 Task: Search one way flight ticket for 3 adults in first from Mobile: Mobile Regional Airport to Greensboro: Piedmont Triad International Airport on 5-1-2023. Choice of flights is Emirates. Number of bags: 1 carry on bag. Price is upto 55000. Outbound departure time preference is 14:00. Return departure time preference is 21:15.
Action: Mouse moved to (197, 181)
Screenshot: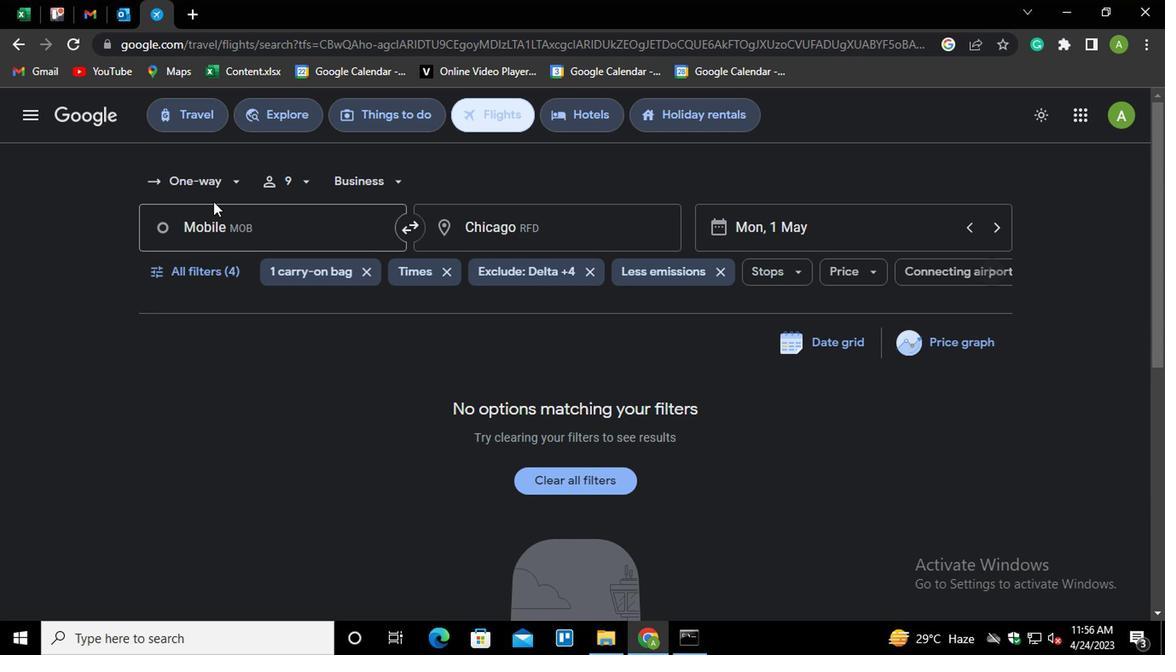 
Action: Mouse pressed left at (197, 181)
Screenshot: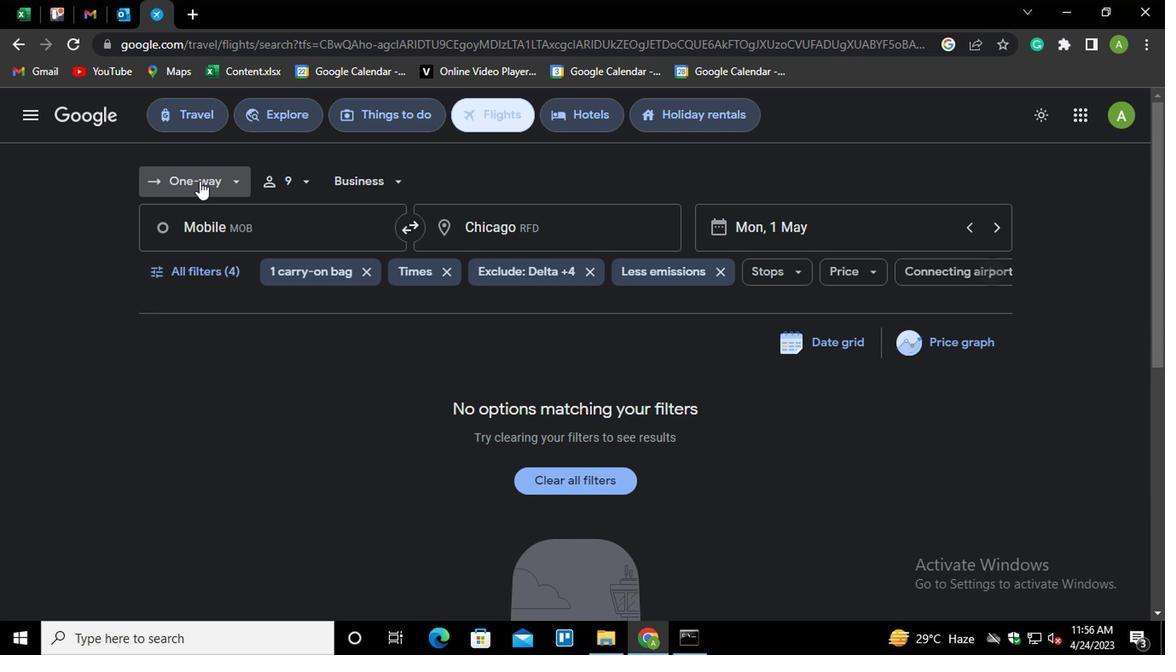 
Action: Mouse moved to (206, 259)
Screenshot: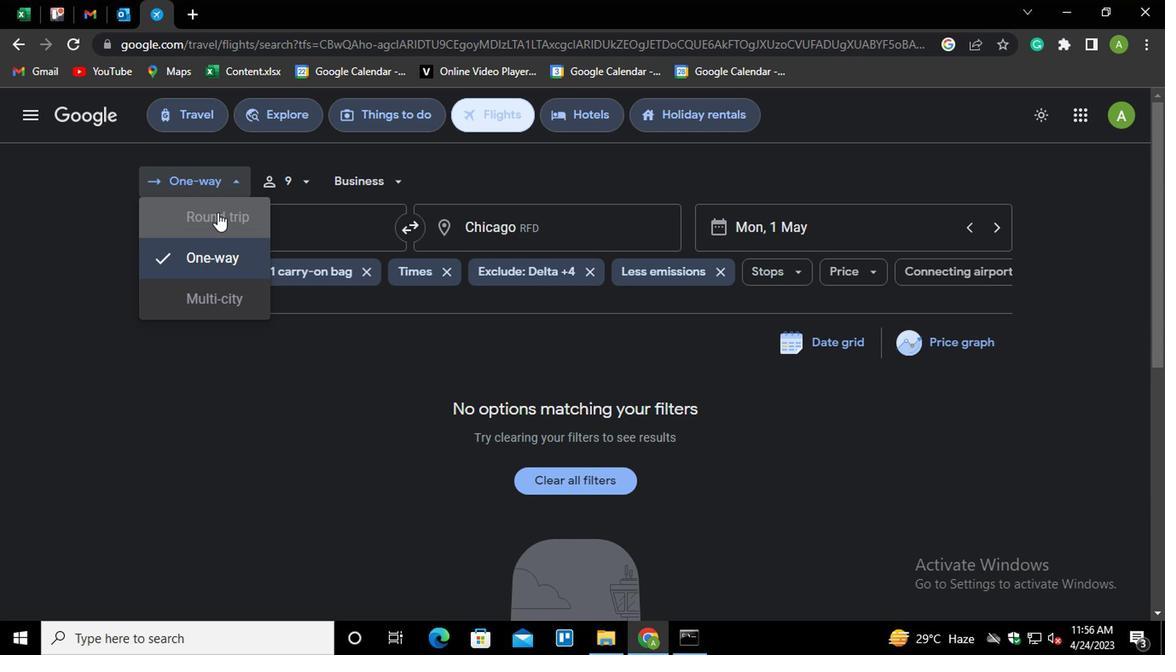 
Action: Mouse pressed left at (206, 259)
Screenshot: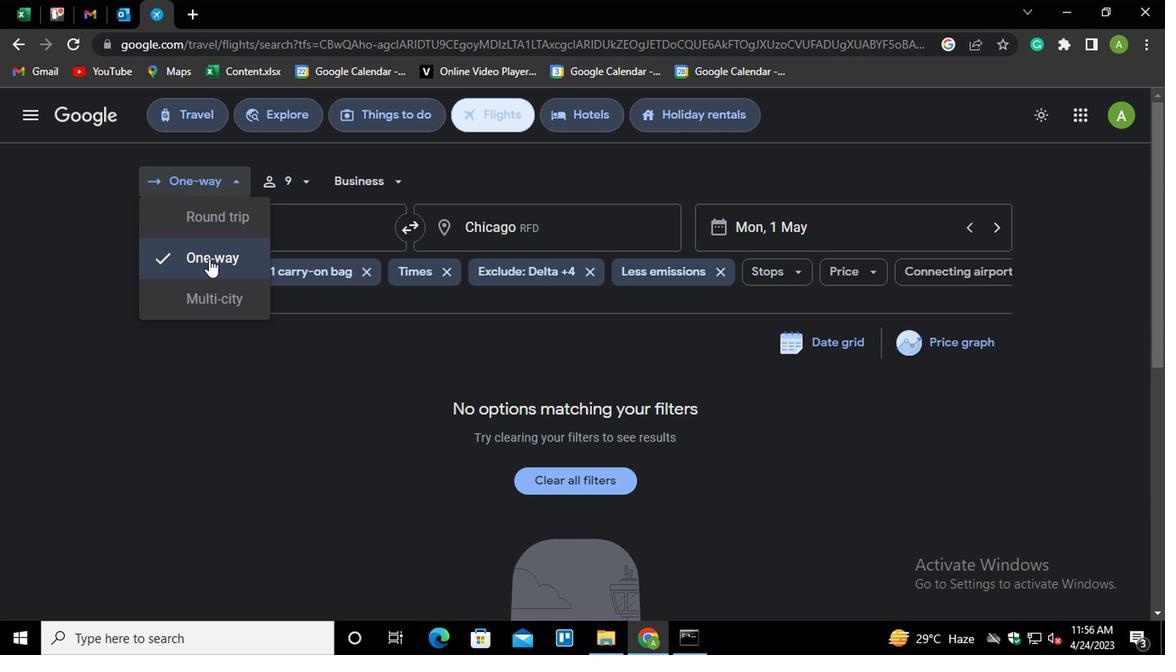 
Action: Mouse moved to (279, 176)
Screenshot: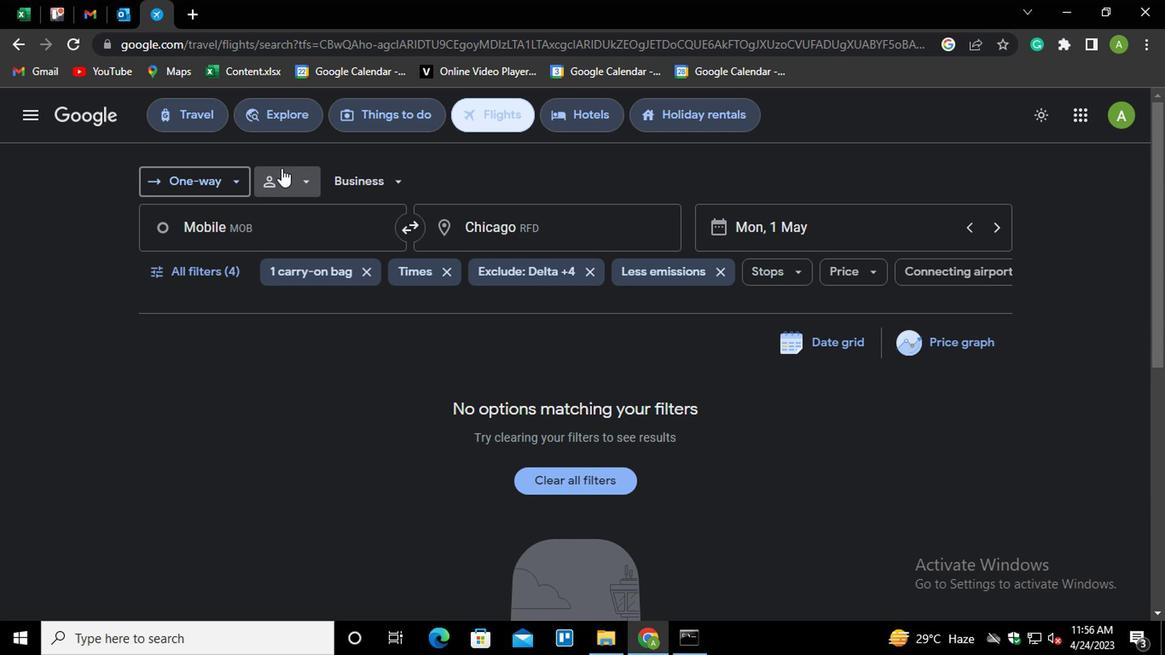 
Action: Mouse pressed left at (279, 176)
Screenshot: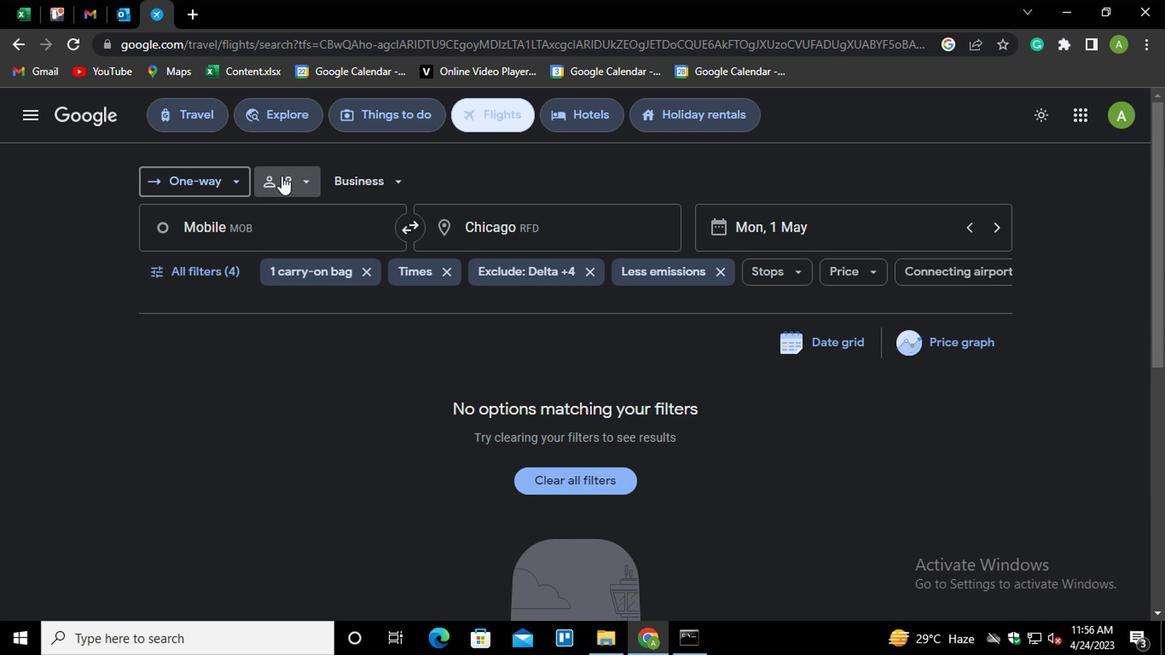 
Action: Mouse moved to (376, 228)
Screenshot: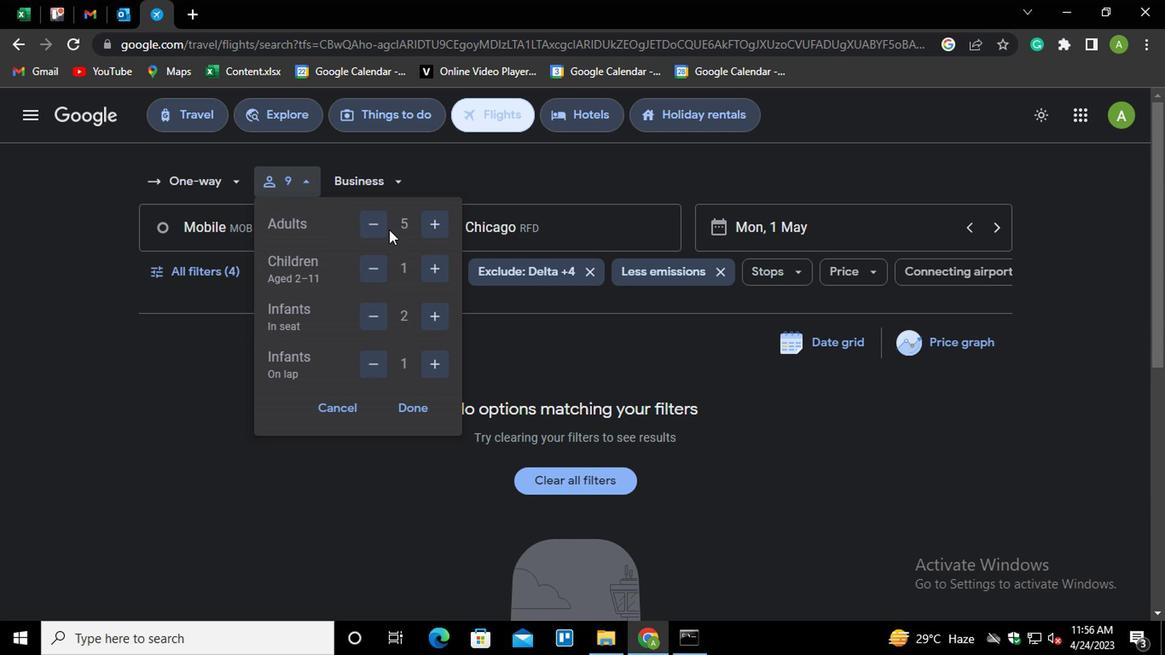 
Action: Mouse pressed left at (376, 228)
Screenshot: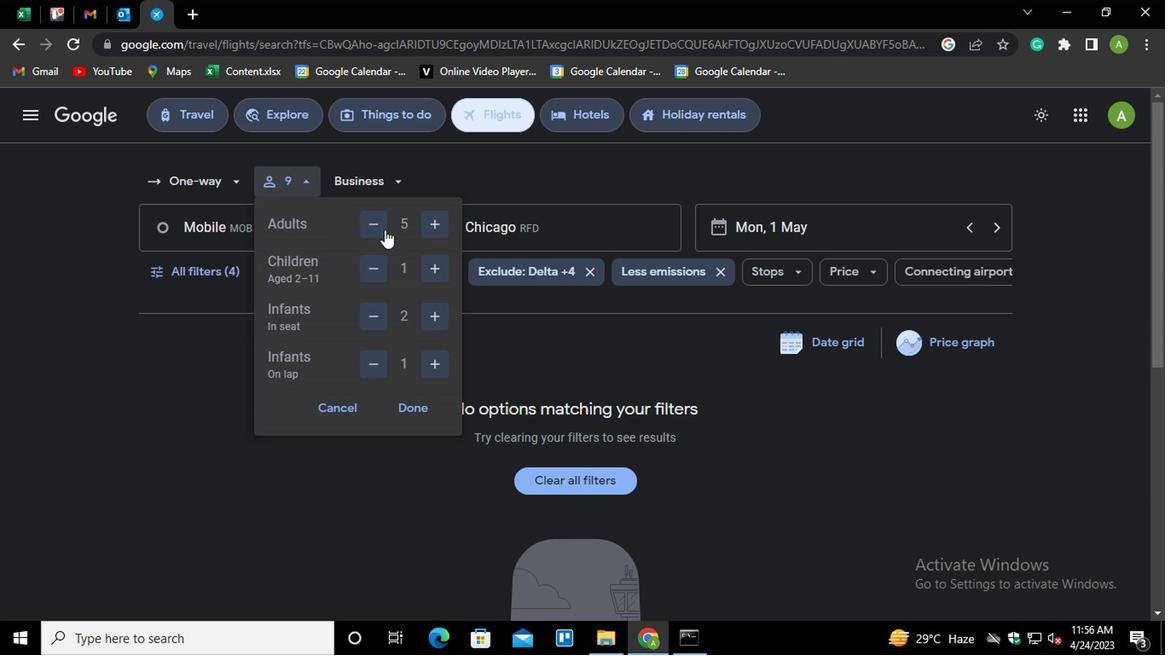 
Action: Mouse moved to (374, 228)
Screenshot: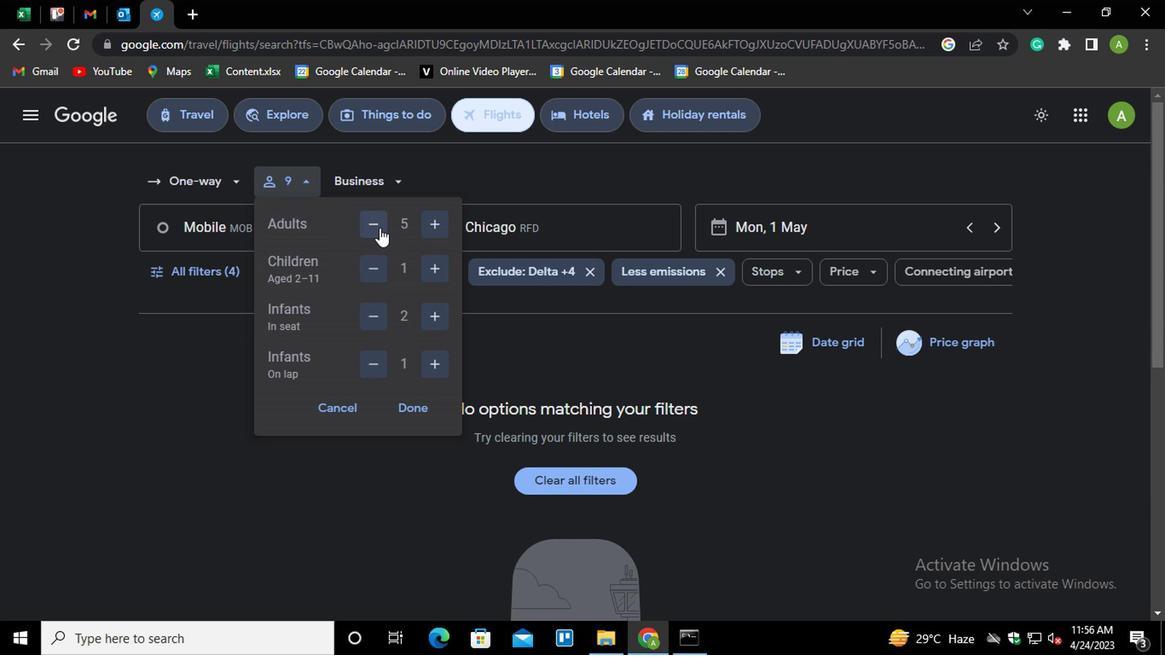
Action: Mouse pressed left at (374, 228)
Screenshot: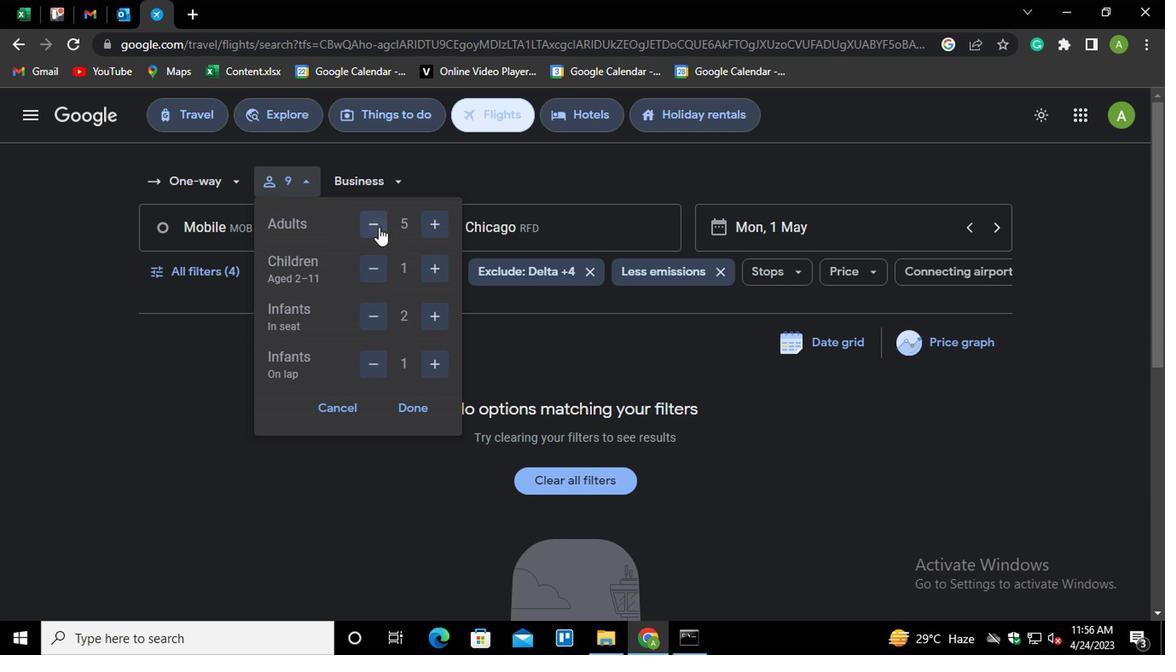 
Action: Mouse moved to (364, 270)
Screenshot: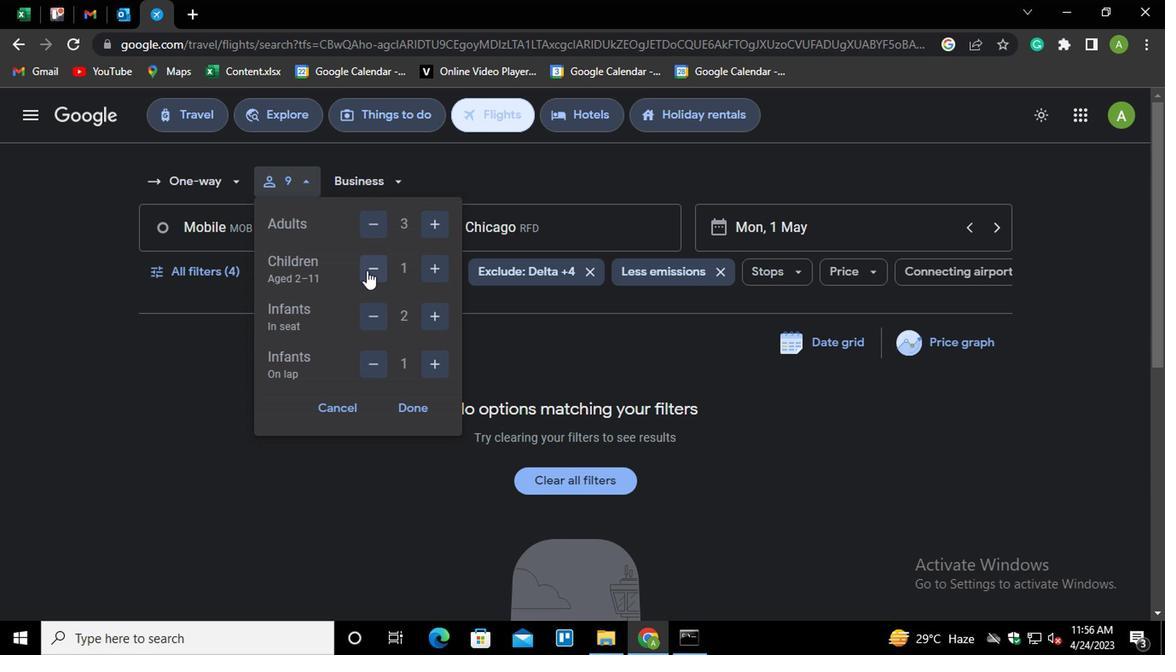 
Action: Mouse pressed left at (364, 270)
Screenshot: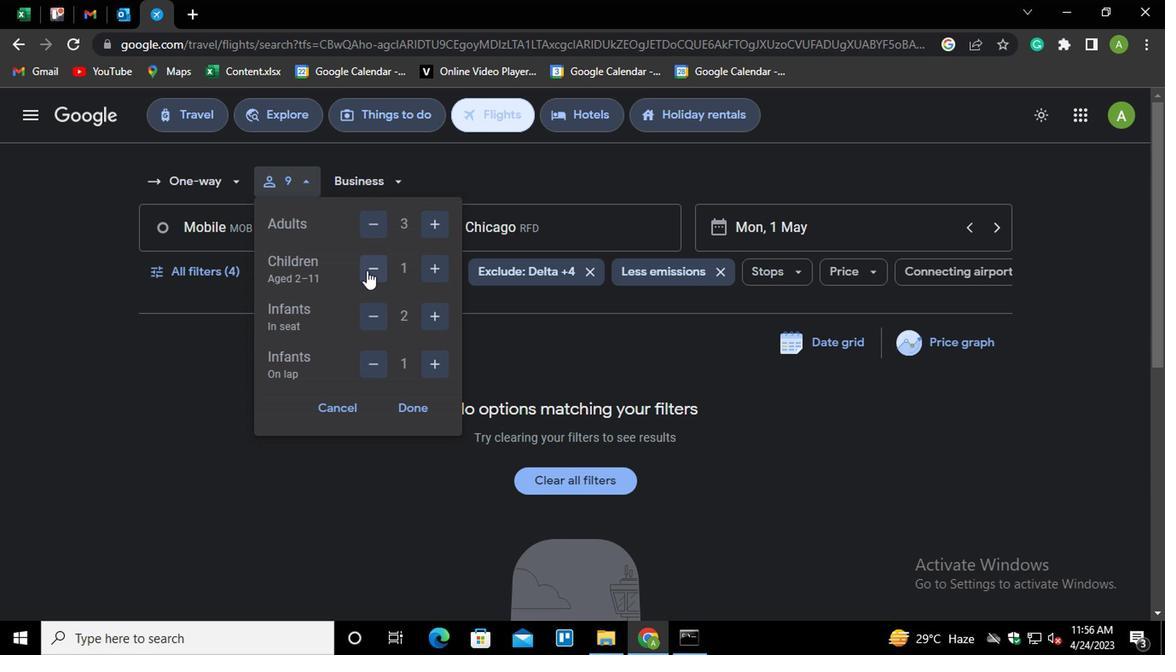 
Action: Mouse moved to (365, 322)
Screenshot: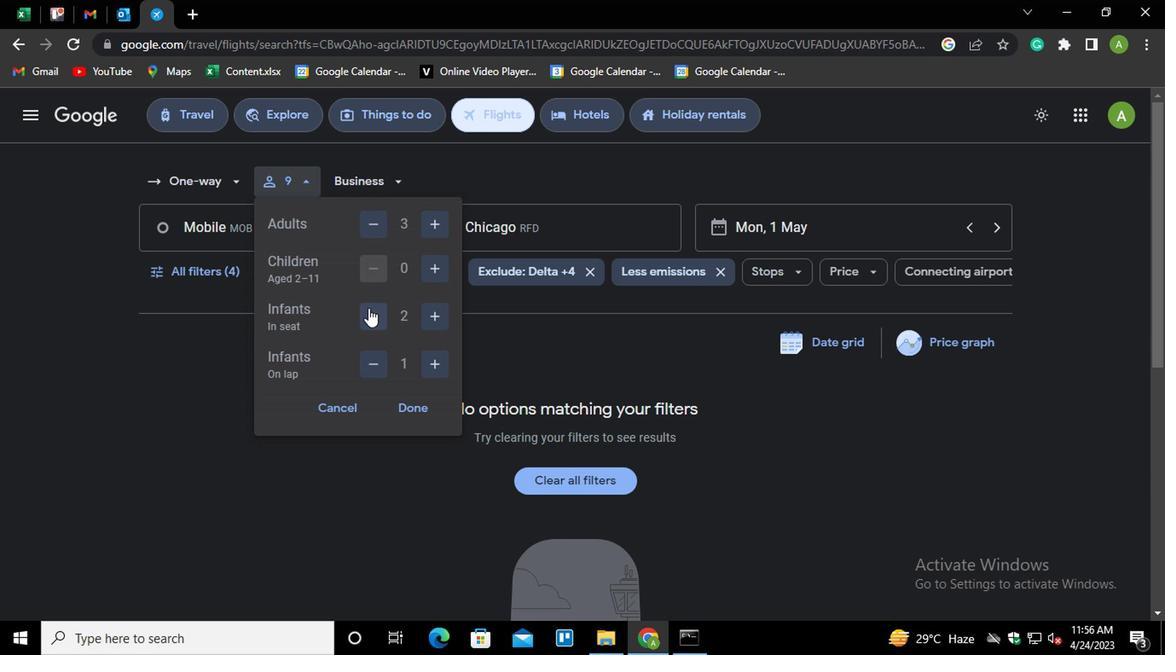 
Action: Mouse pressed left at (365, 322)
Screenshot: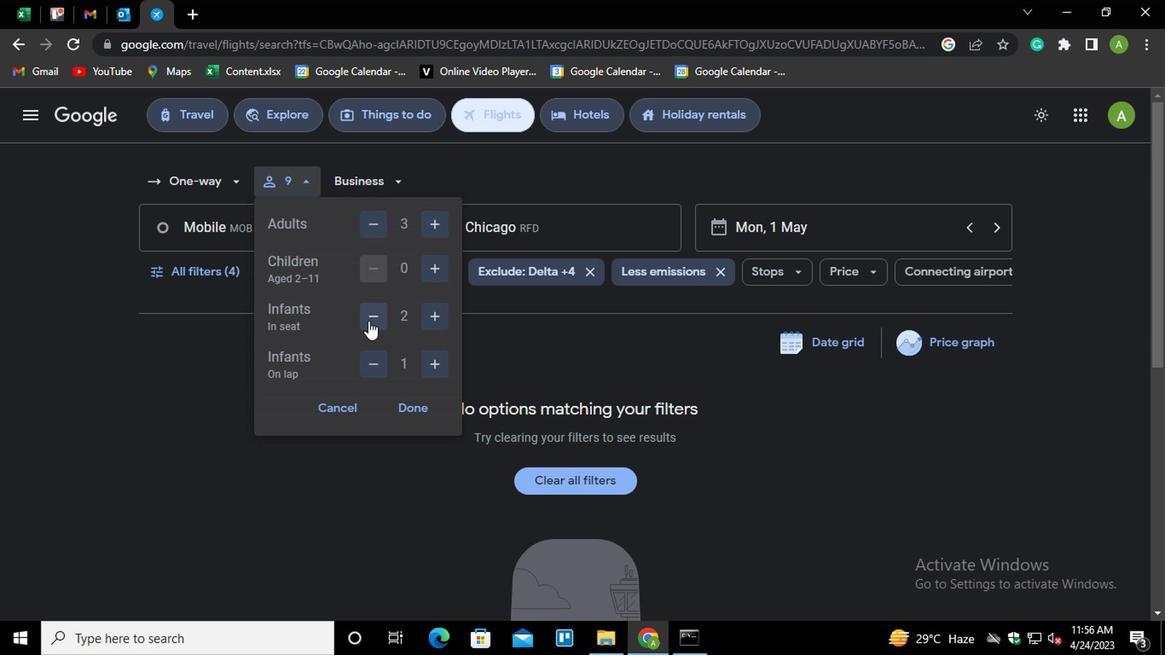 
Action: Mouse pressed left at (365, 322)
Screenshot: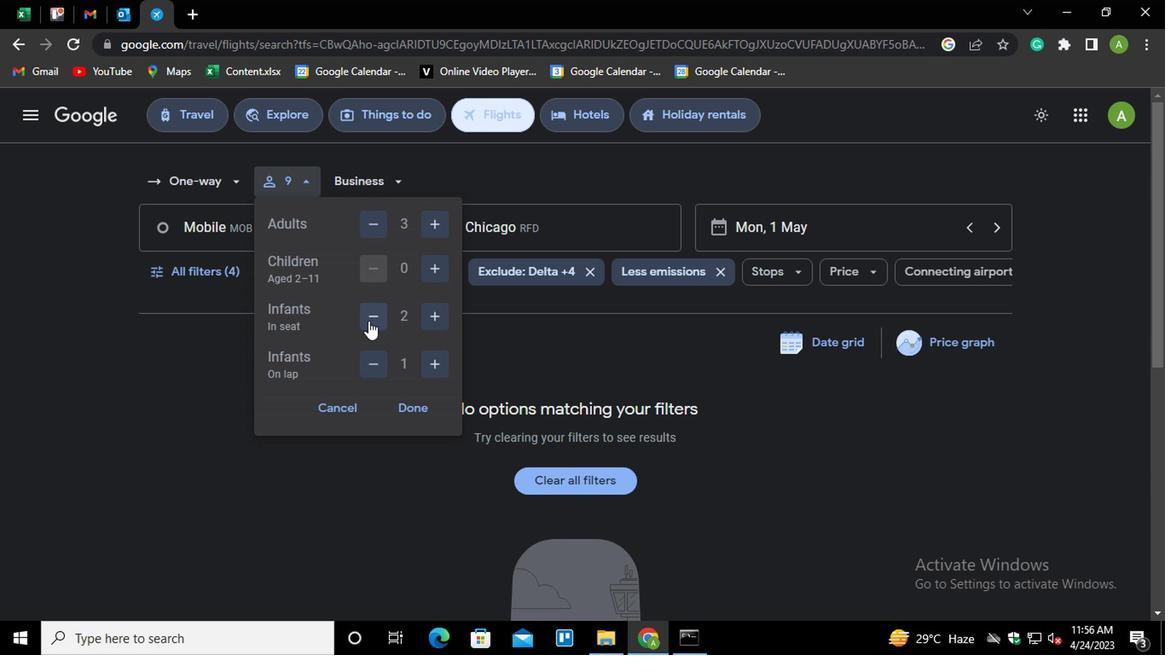 
Action: Mouse moved to (369, 370)
Screenshot: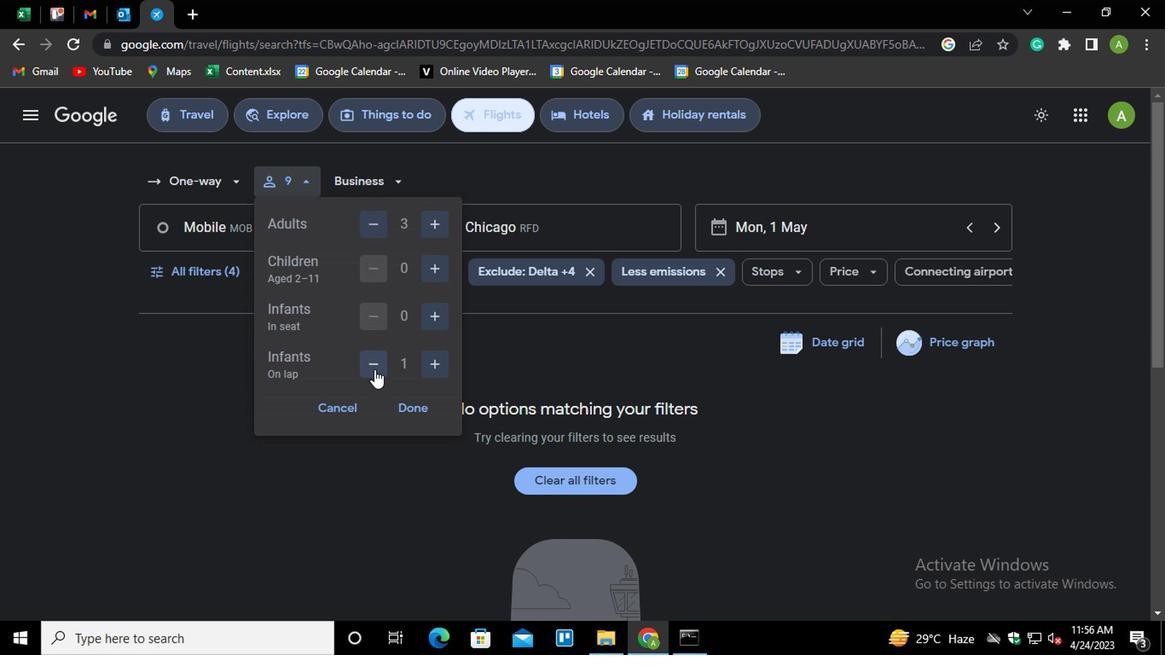 
Action: Mouse pressed left at (369, 370)
Screenshot: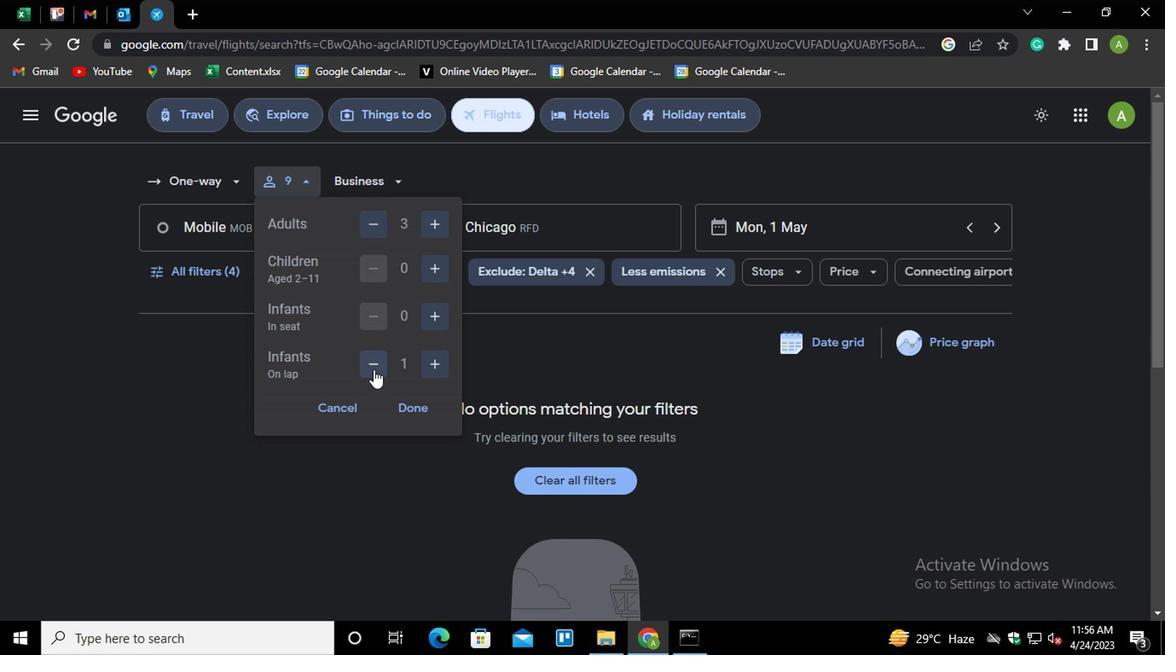 
Action: Mouse moved to (407, 407)
Screenshot: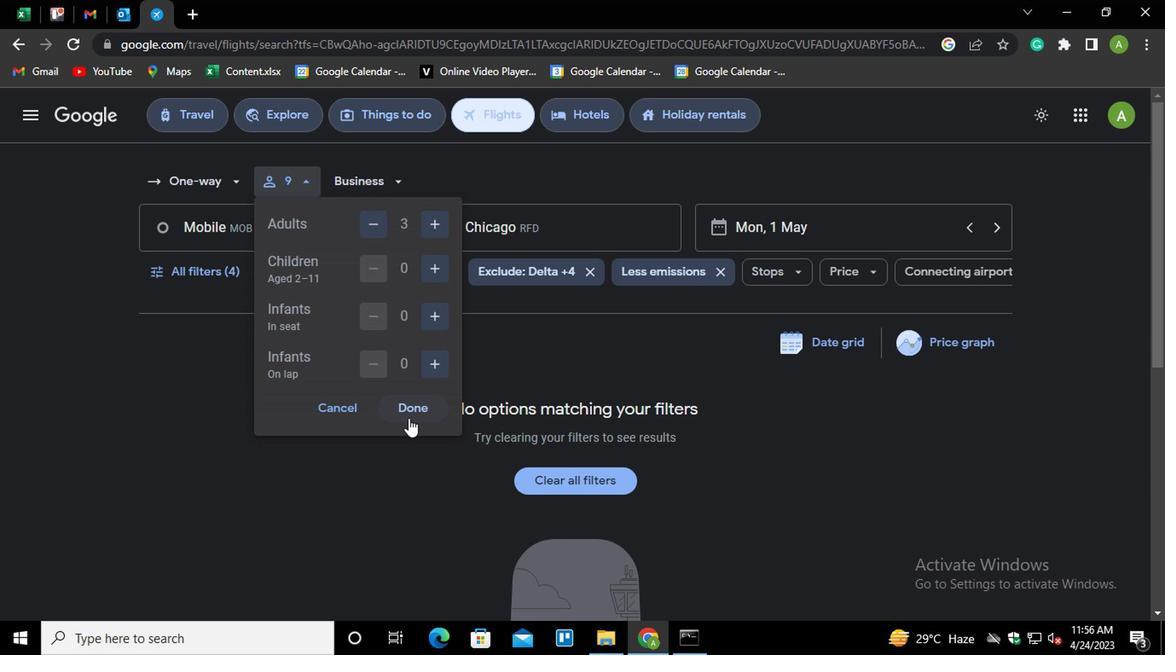 
Action: Mouse pressed left at (407, 407)
Screenshot: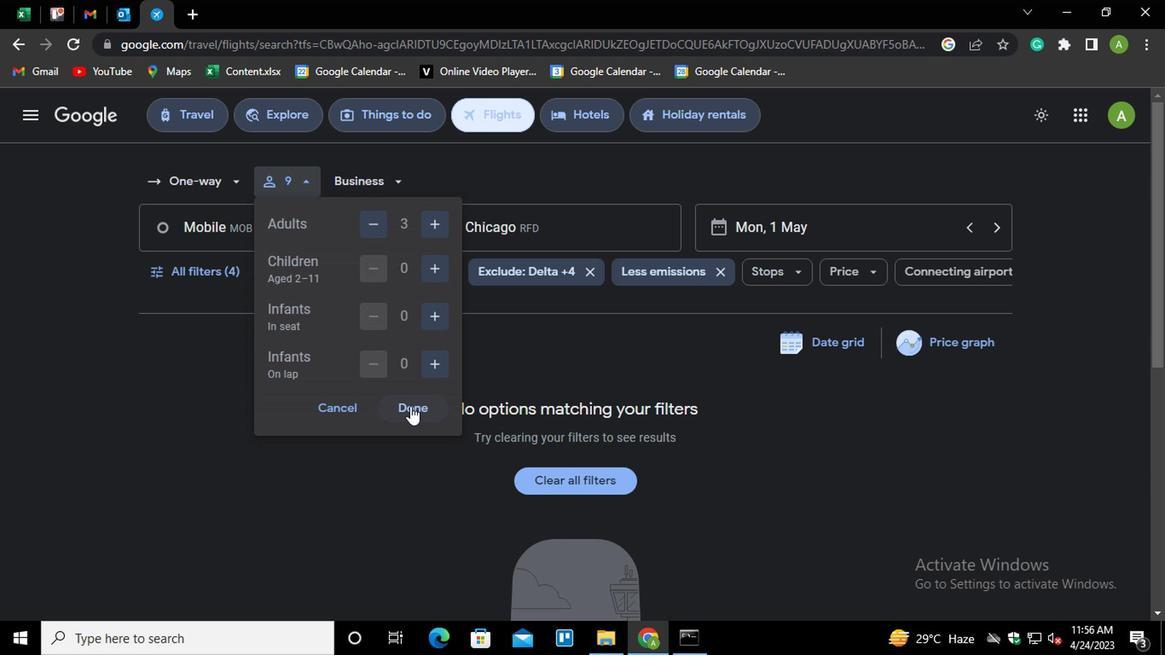 
Action: Mouse moved to (589, 230)
Screenshot: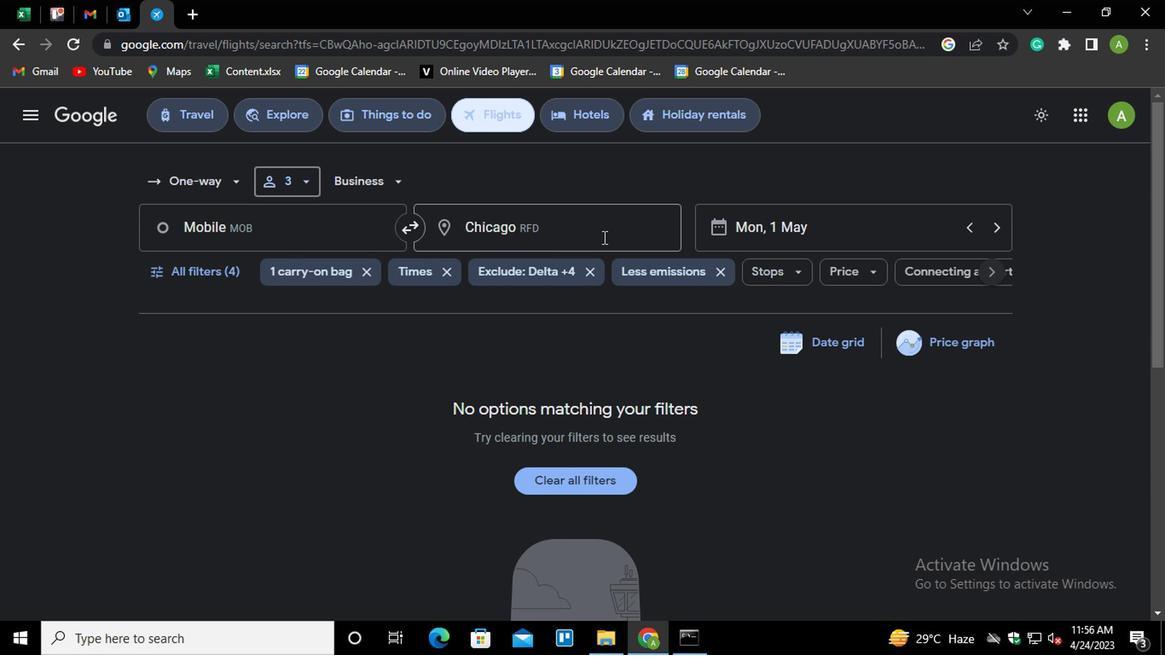 
Action: Mouse pressed left at (589, 230)
Screenshot: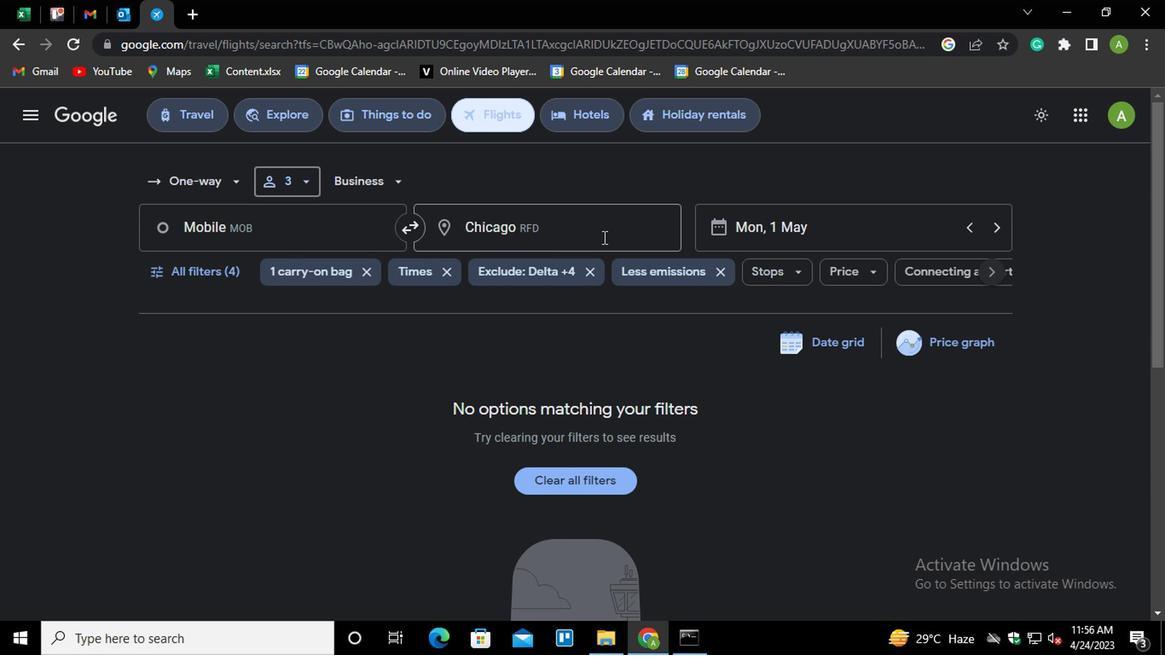 
Action: Key pressed <Key.shift><Key.shift><Key.shift><Key.shift><Key.shift>GREENSBO
Screenshot: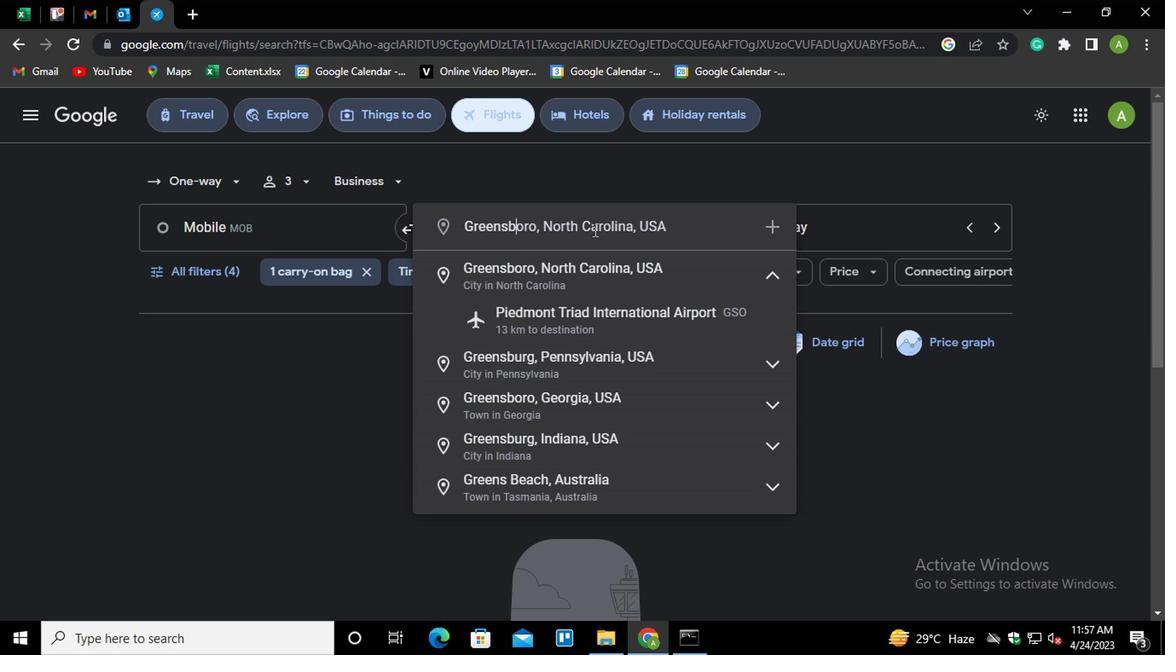 
Action: Mouse moved to (597, 314)
Screenshot: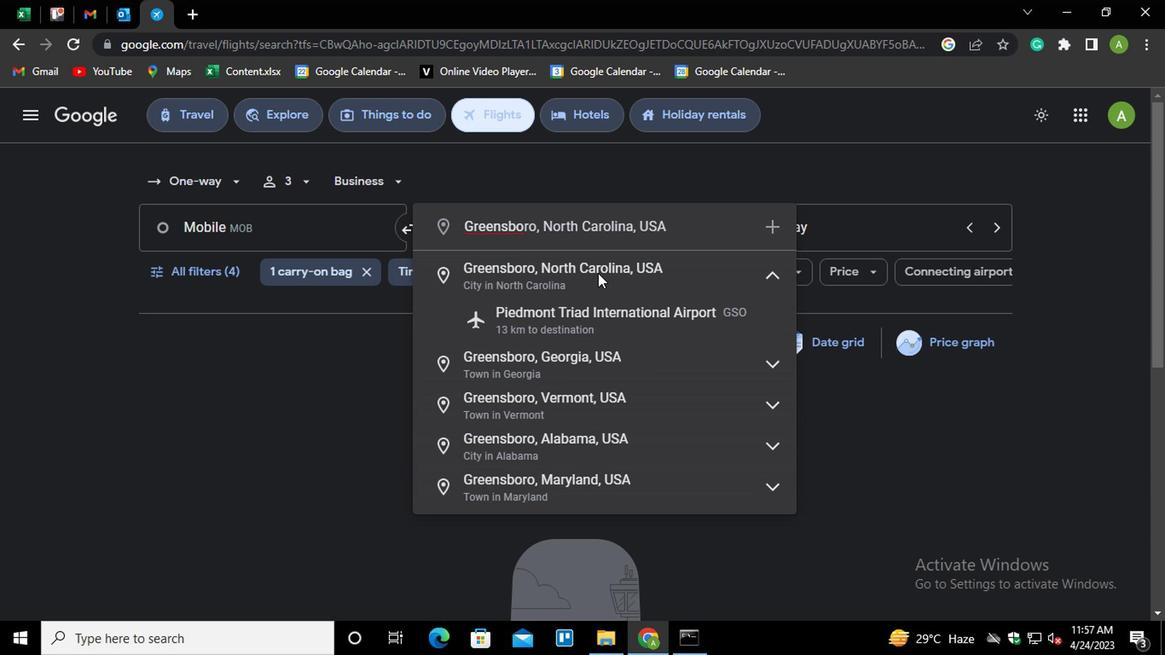 
Action: Mouse pressed left at (597, 314)
Screenshot: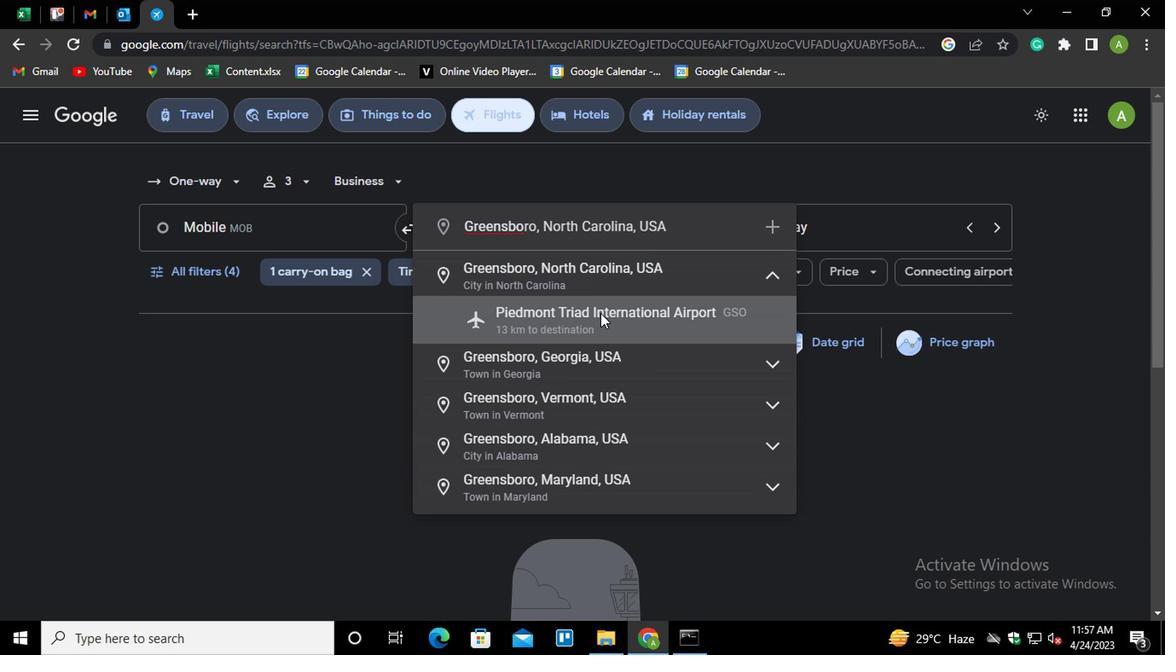 
Action: Mouse moved to (185, 270)
Screenshot: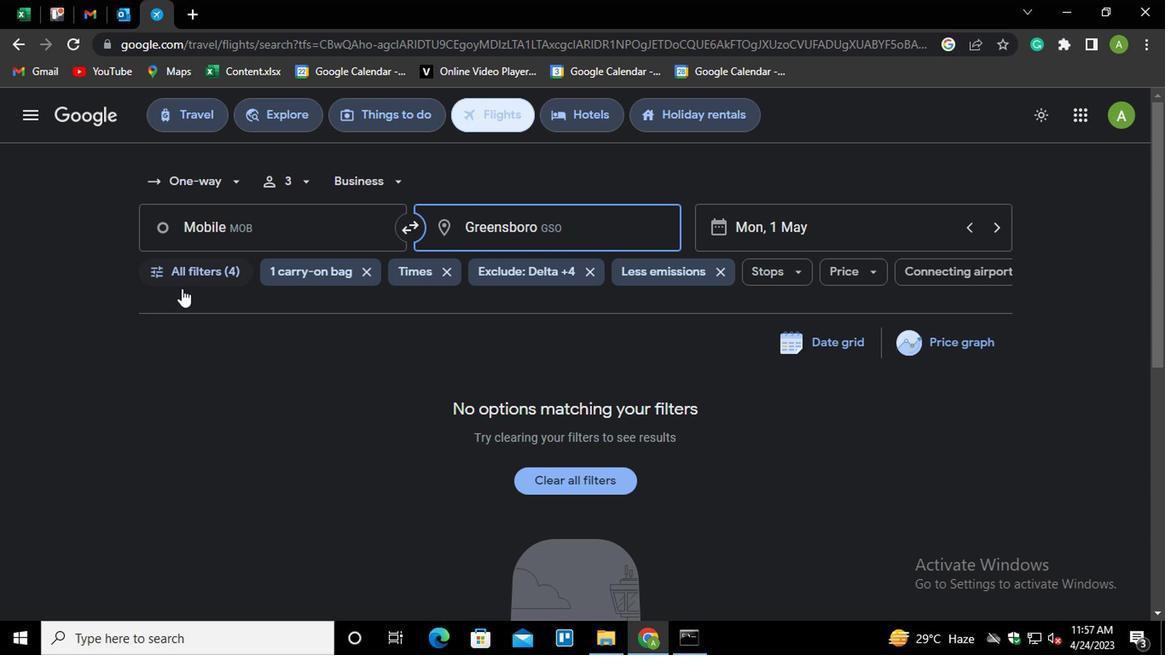 
Action: Mouse pressed left at (185, 270)
Screenshot: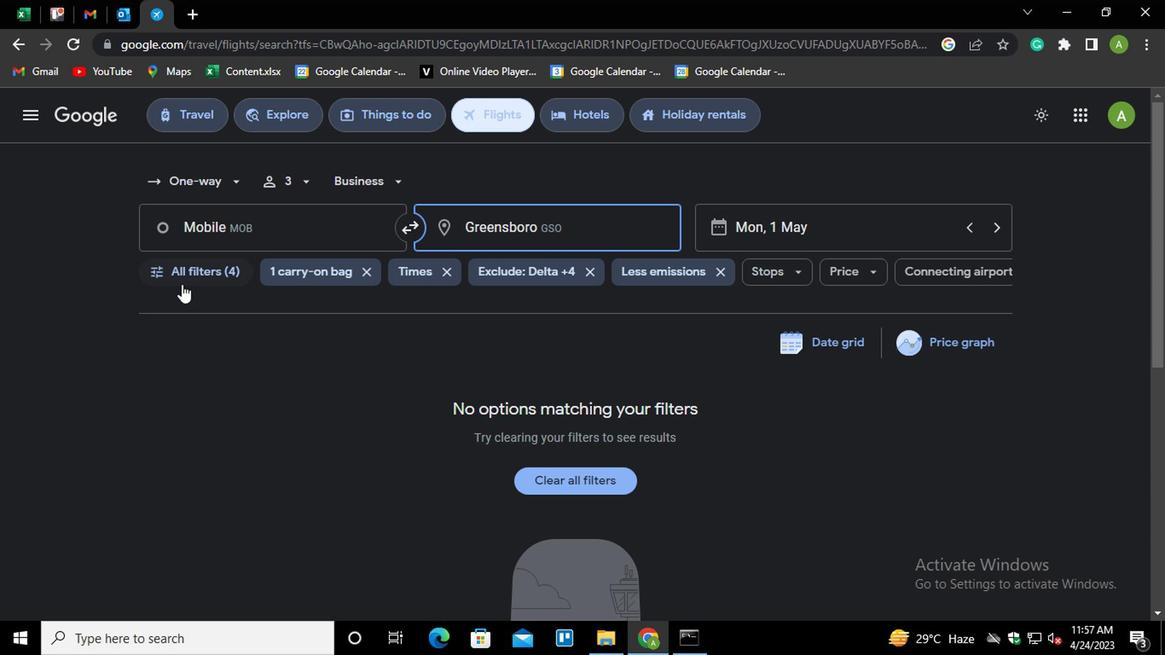 
Action: Mouse moved to (290, 452)
Screenshot: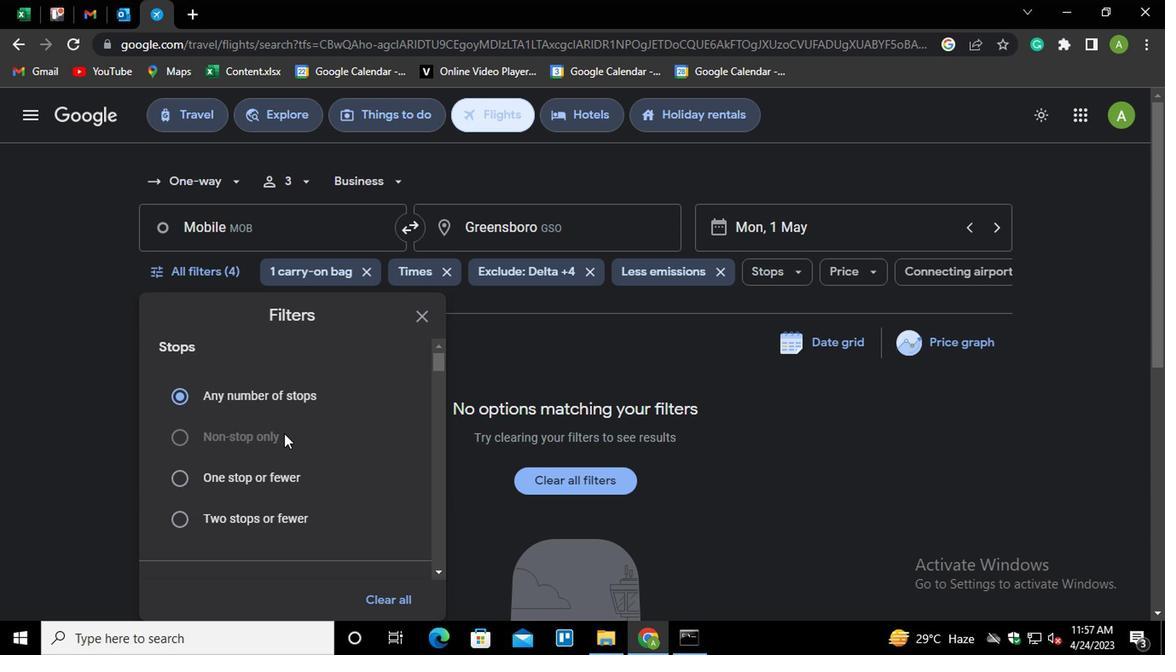 
Action: Mouse scrolled (290, 452) with delta (0, 0)
Screenshot: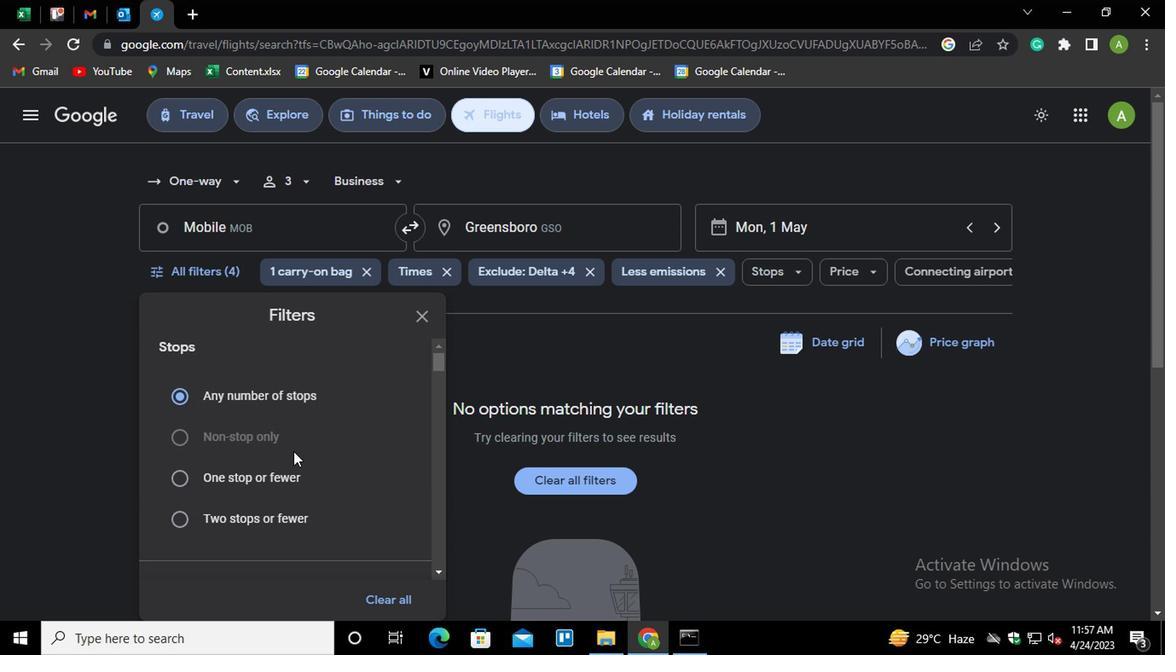 
Action: Mouse scrolled (290, 452) with delta (0, 0)
Screenshot: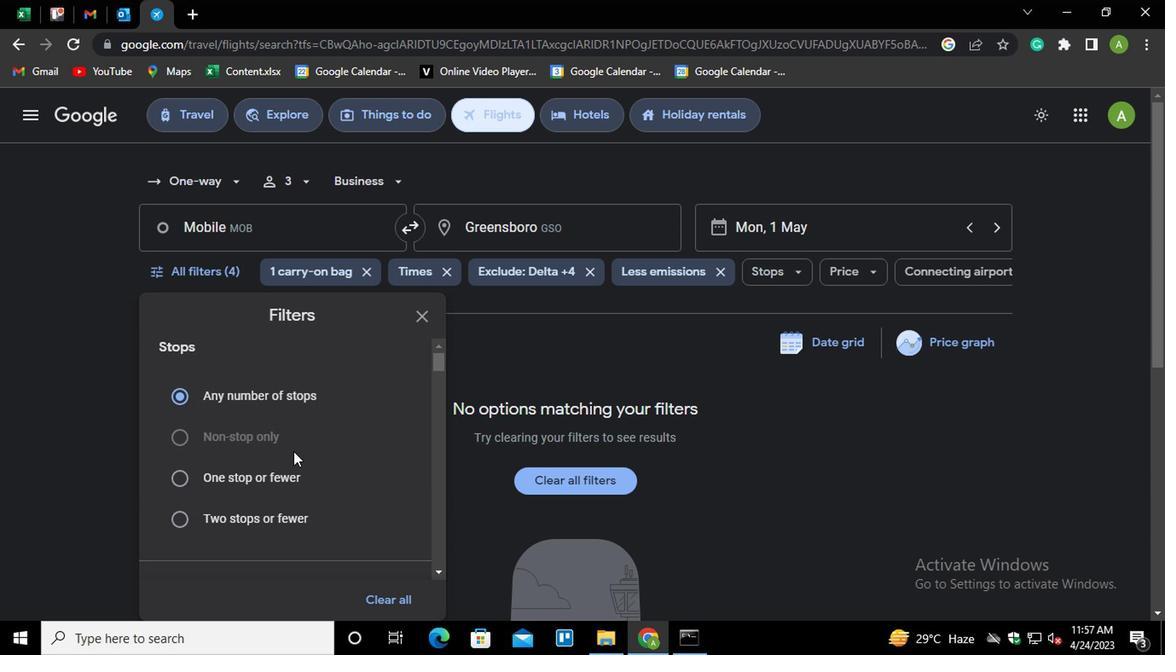 
Action: Mouse scrolled (290, 452) with delta (0, 0)
Screenshot: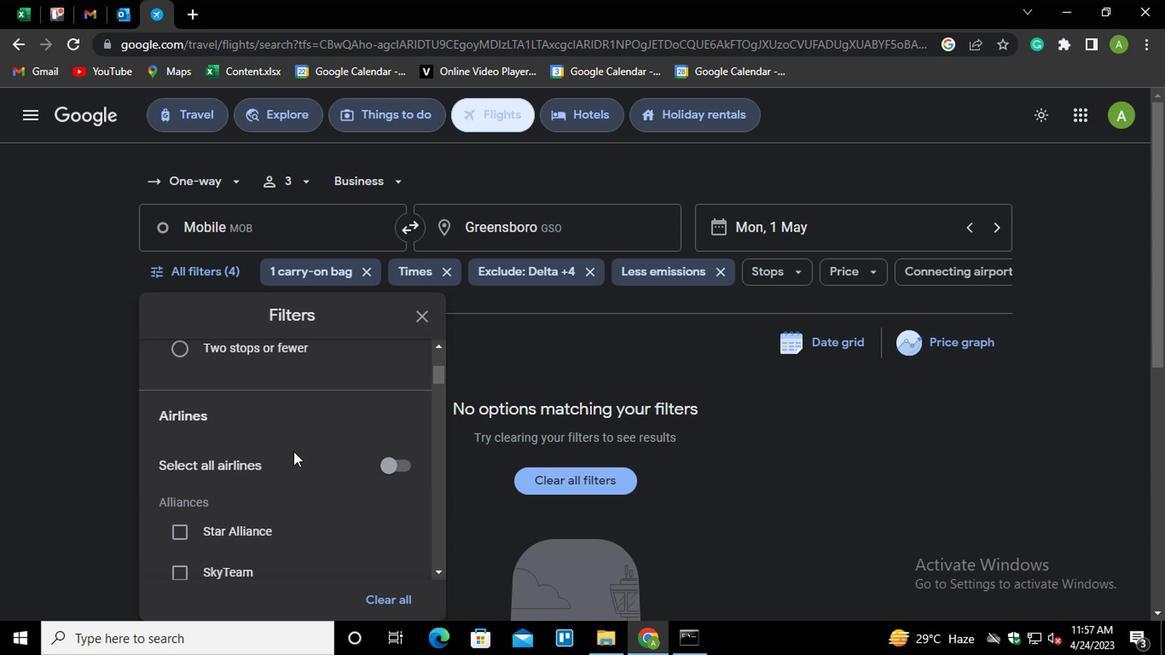 
Action: Mouse scrolled (290, 452) with delta (0, 0)
Screenshot: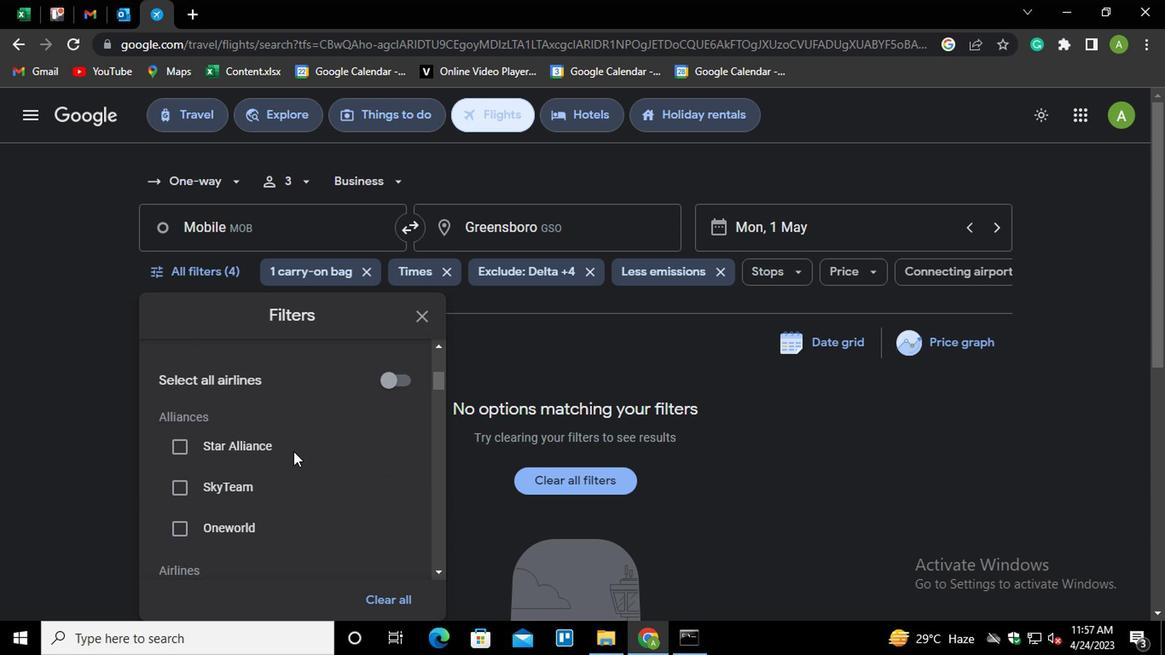 
Action: Mouse scrolled (290, 452) with delta (0, 0)
Screenshot: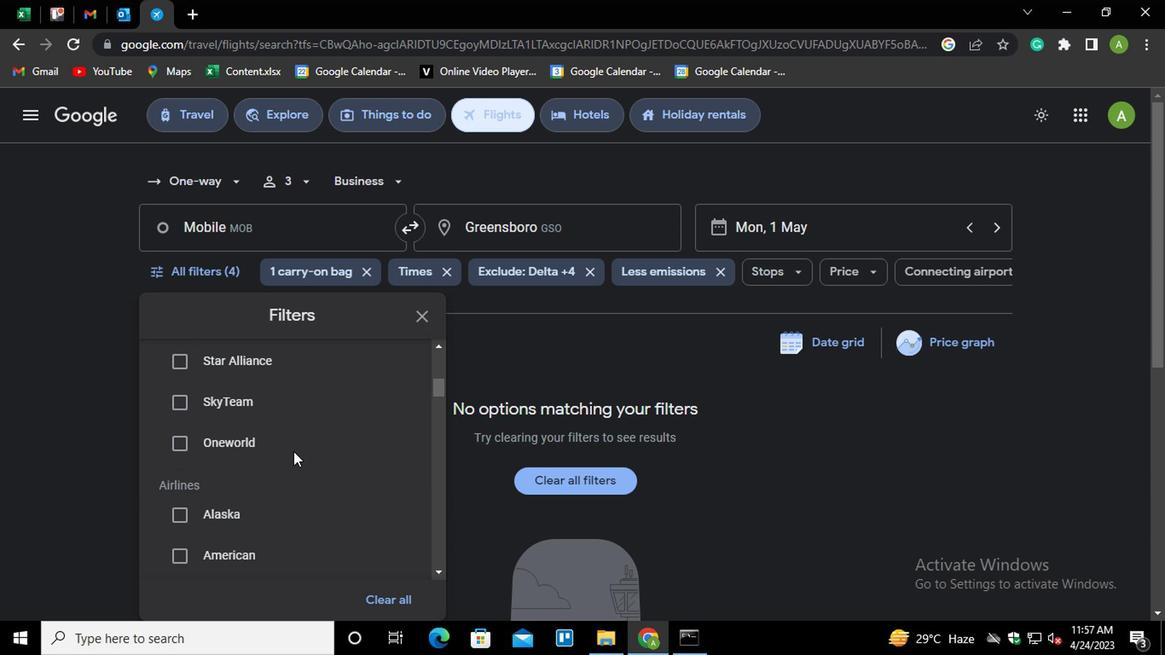 
Action: Mouse scrolled (290, 452) with delta (0, 0)
Screenshot: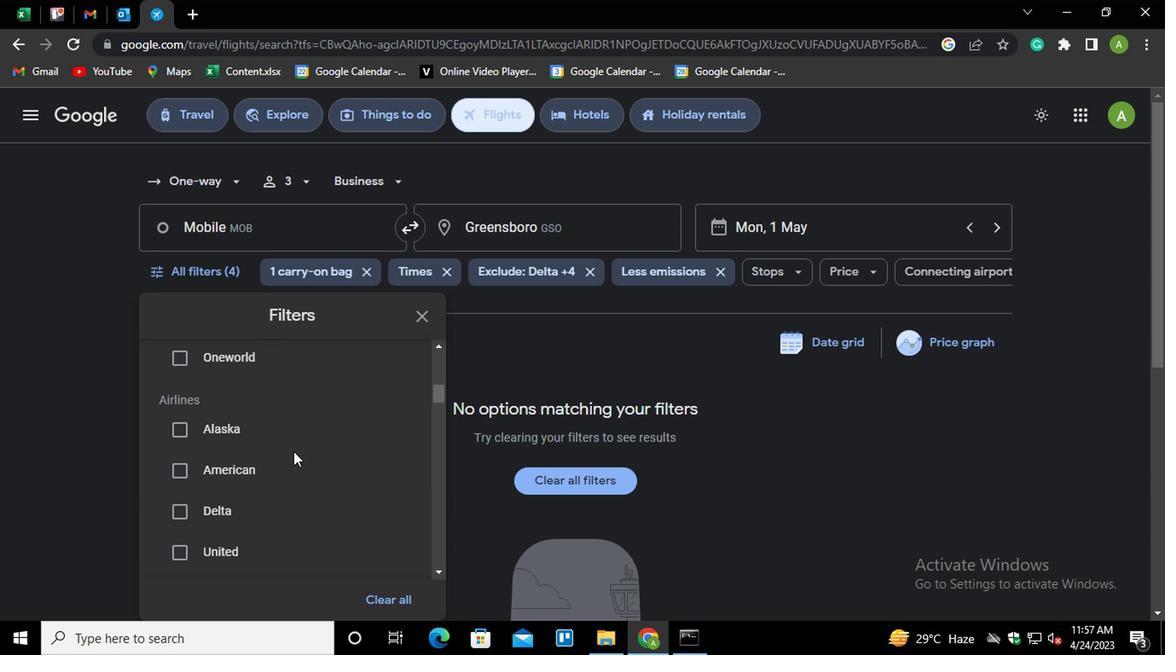 
Action: Mouse scrolled (290, 452) with delta (0, 0)
Screenshot: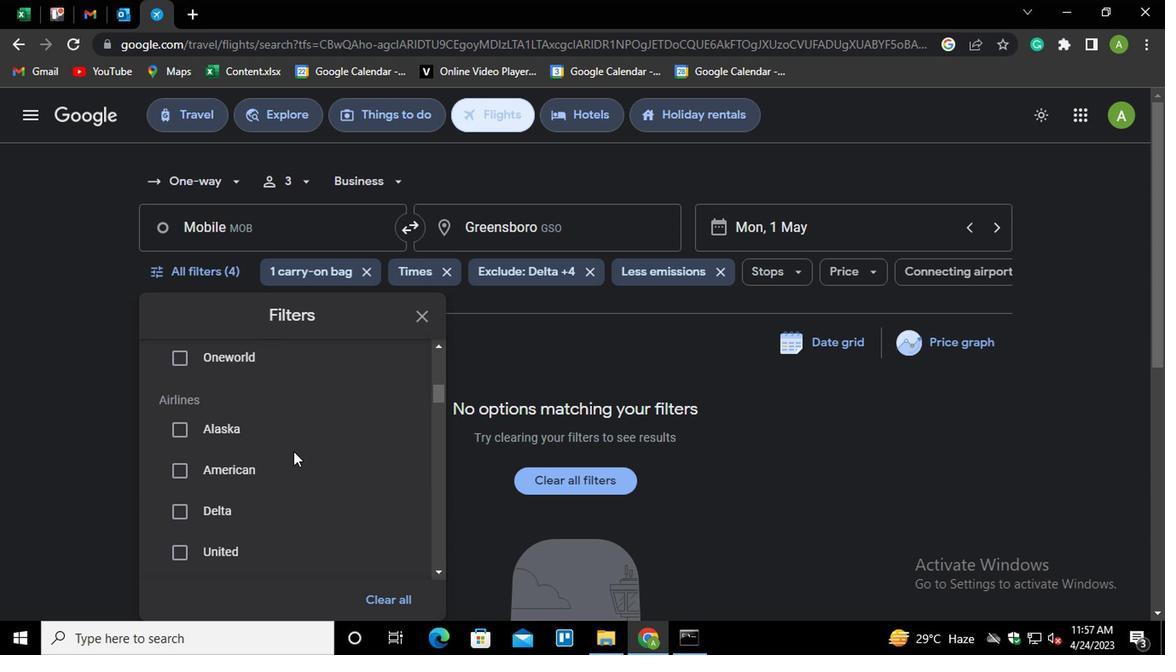 
Action: Mouse scrolled (290, 453) with delta (0, 1)
Screenshot: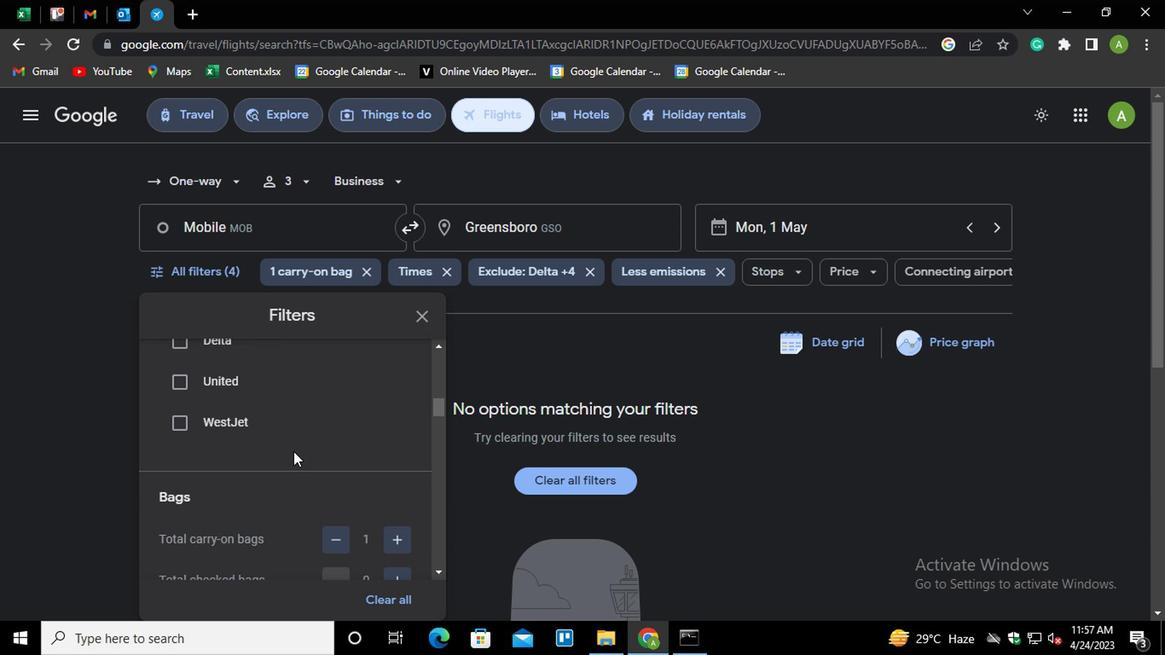 
Action: Mouse scrolled (290, 452) with delta (0, 0)
Screenshot: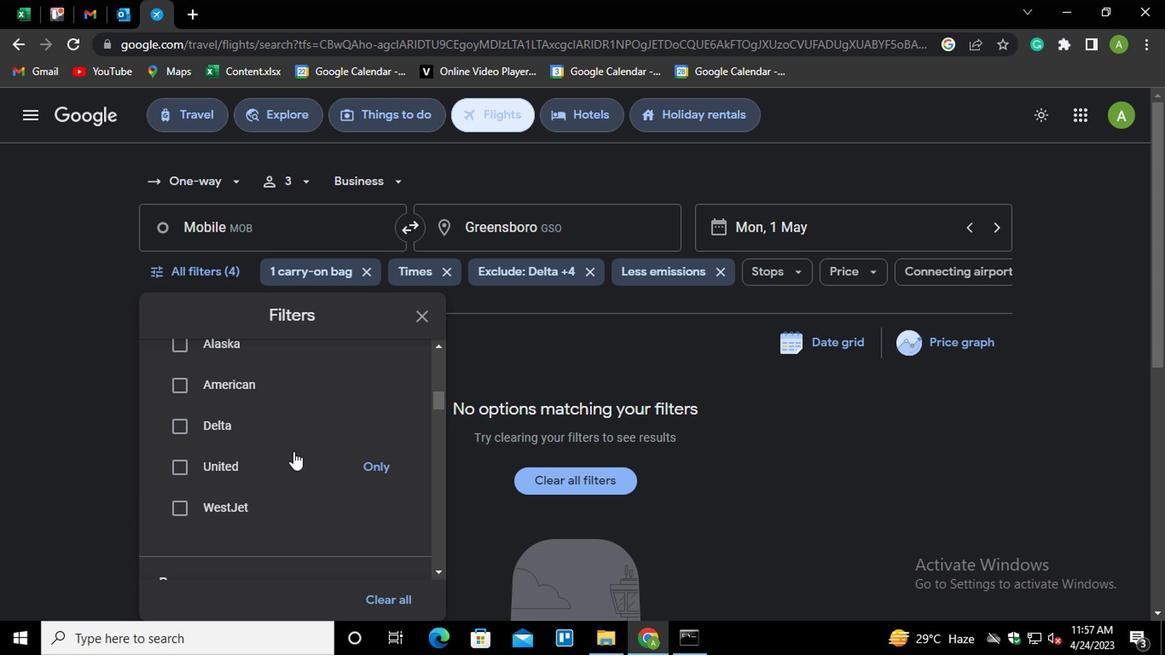 
Action: Mouse moved to (384, 498)
Screenshot: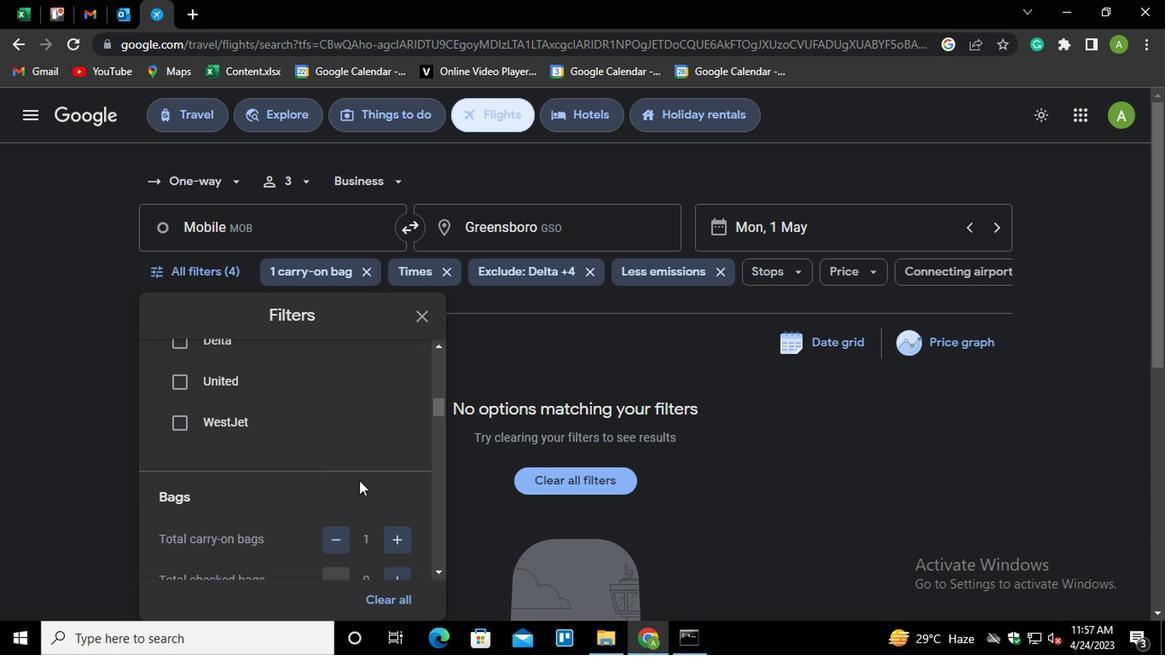 
Action: Mouse scrolled (384, 498) with delta (0, 0)
Screenshot: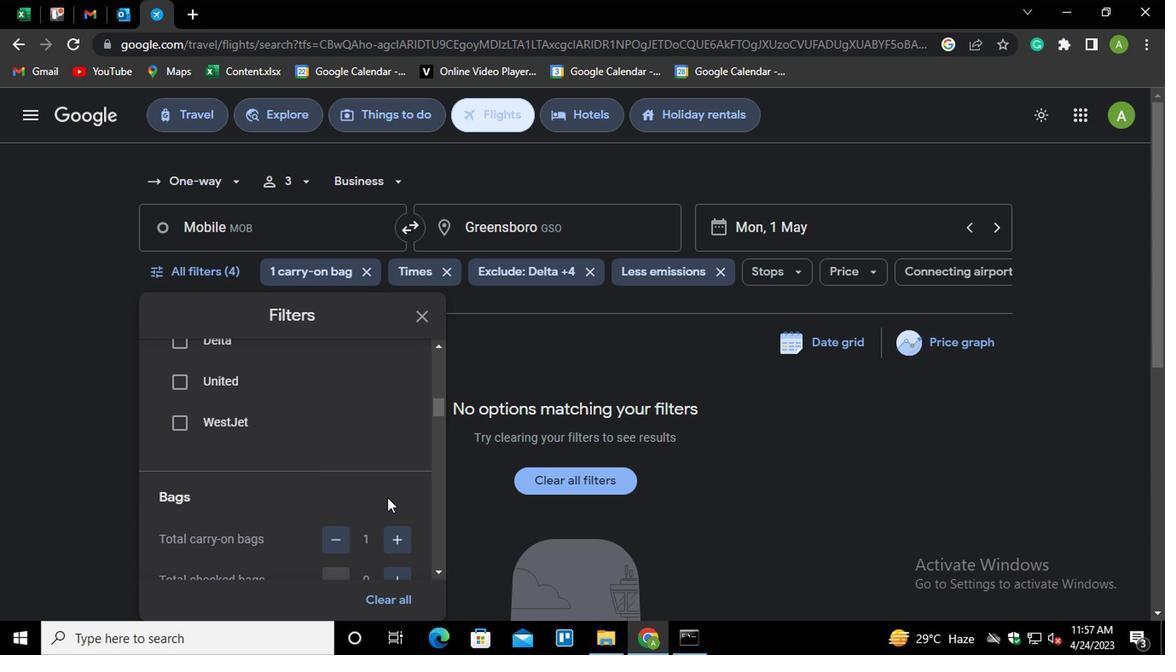 
Action: Mouse scrolled (384, 498) with delta (0, 0)
Screenshot: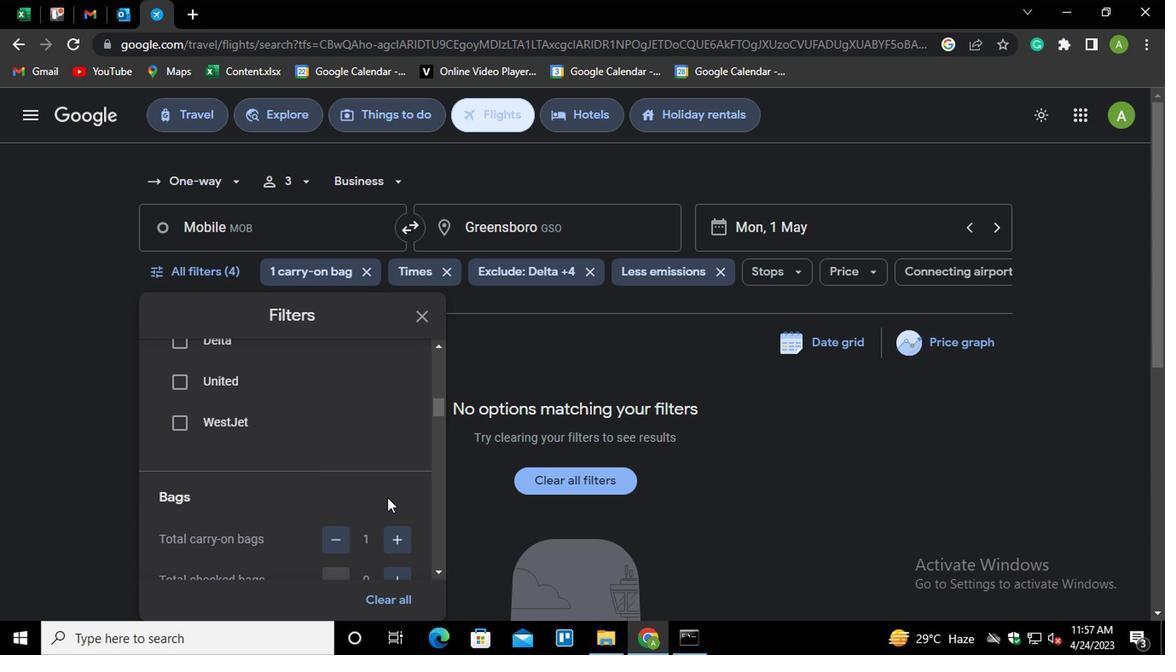 
Action: Mouse scrolled (384, 498) with delta (0, 0)
Screenshot: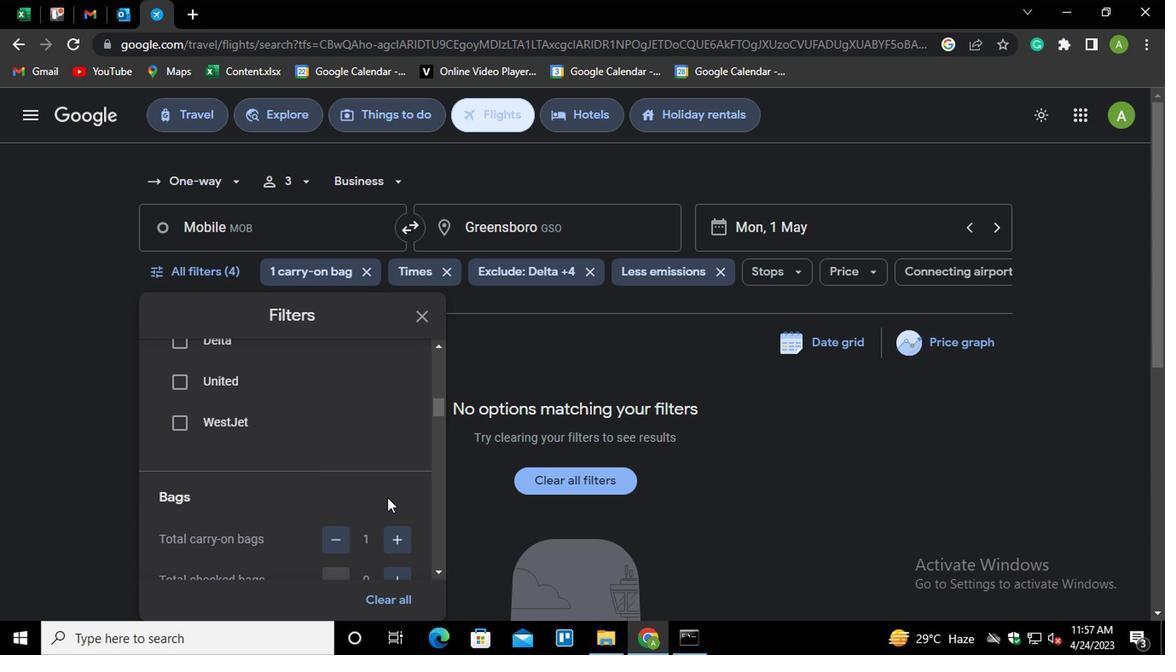 
Action: Mouse moved to (391, 492)
Screenshot: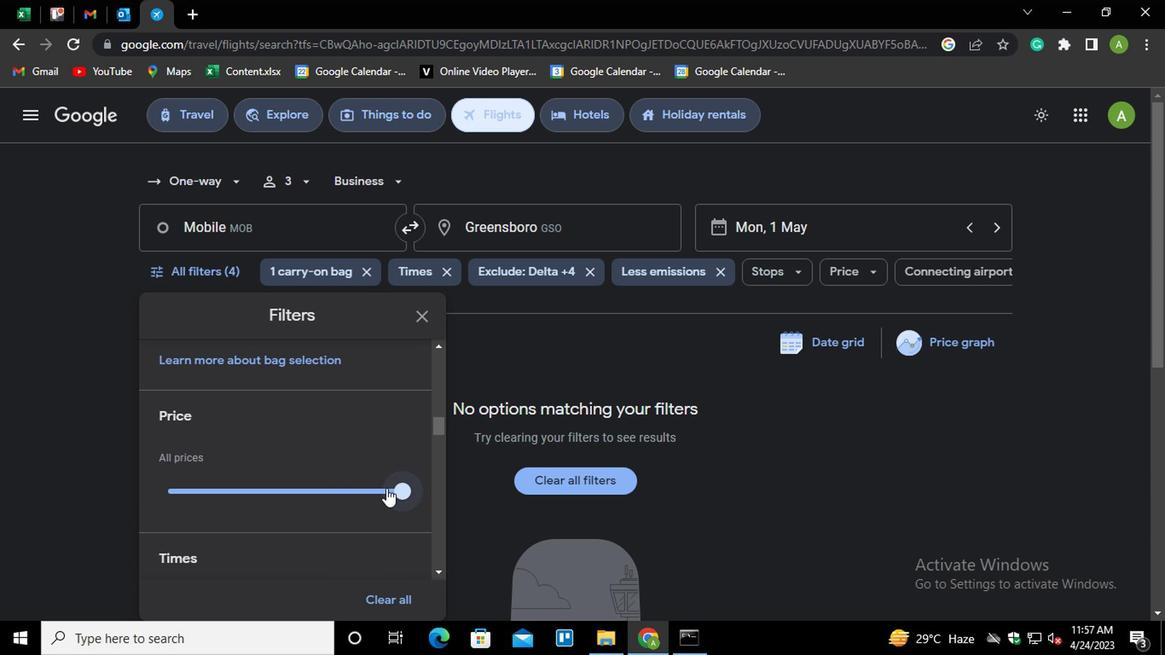 
Action: Mouse pressed left at (391, 492)
Screenshot: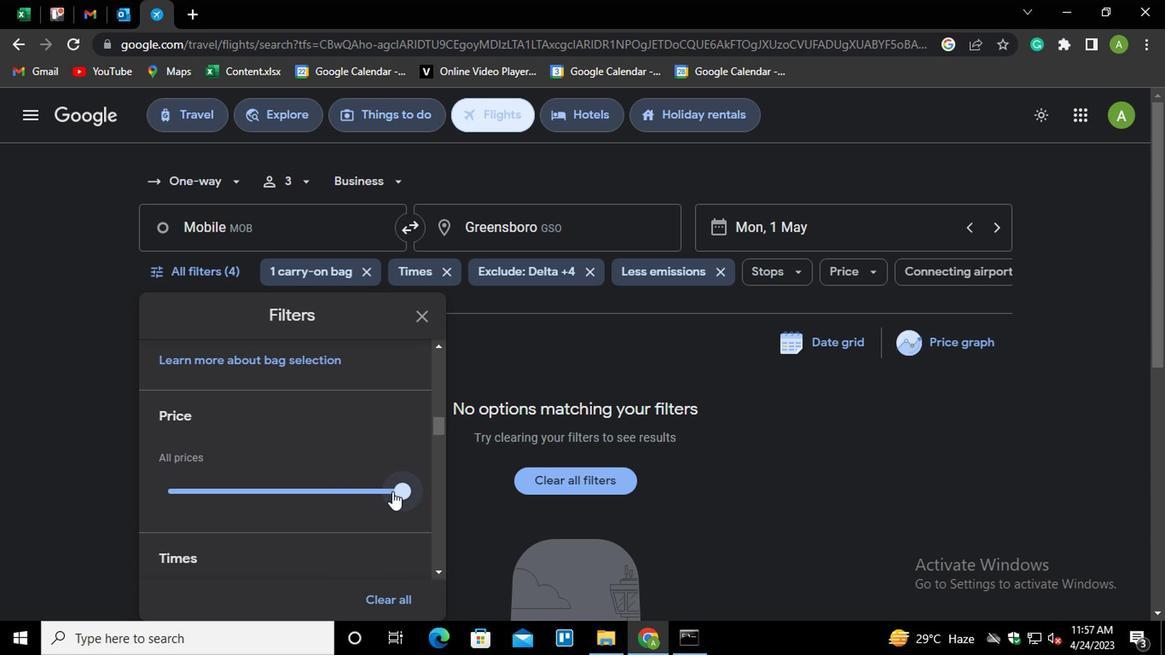 
Action: Mouse moved to (294, 523)
Screenshot: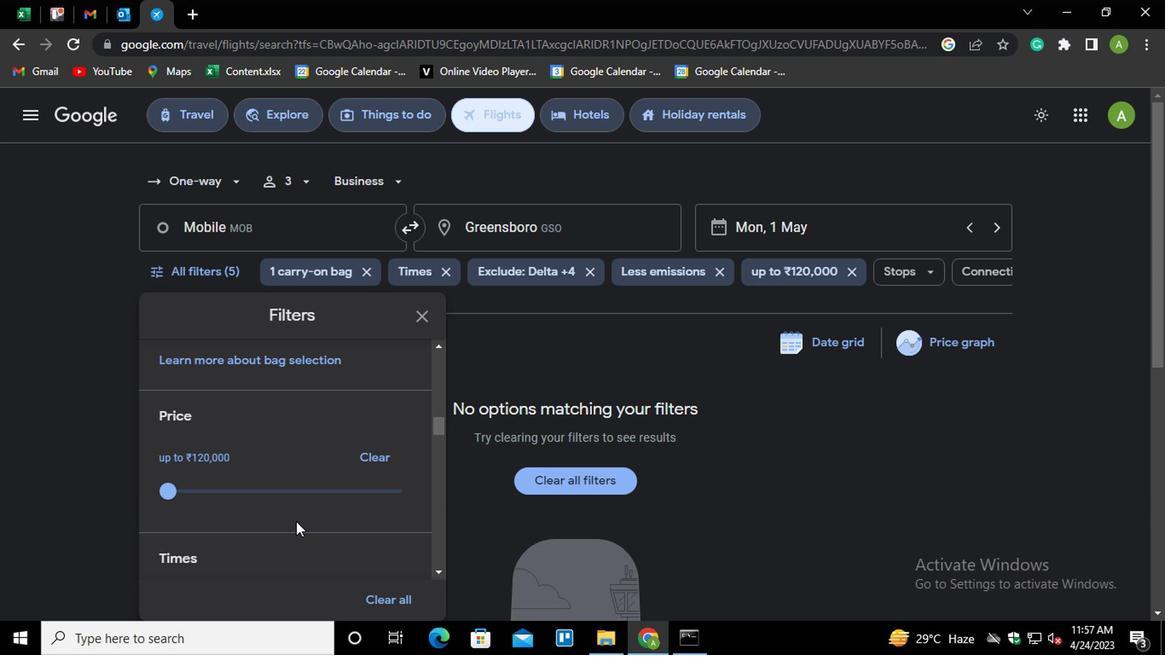 
Action: Mouse scrolled (294, 521) with delta (0, -1)
Screenshot: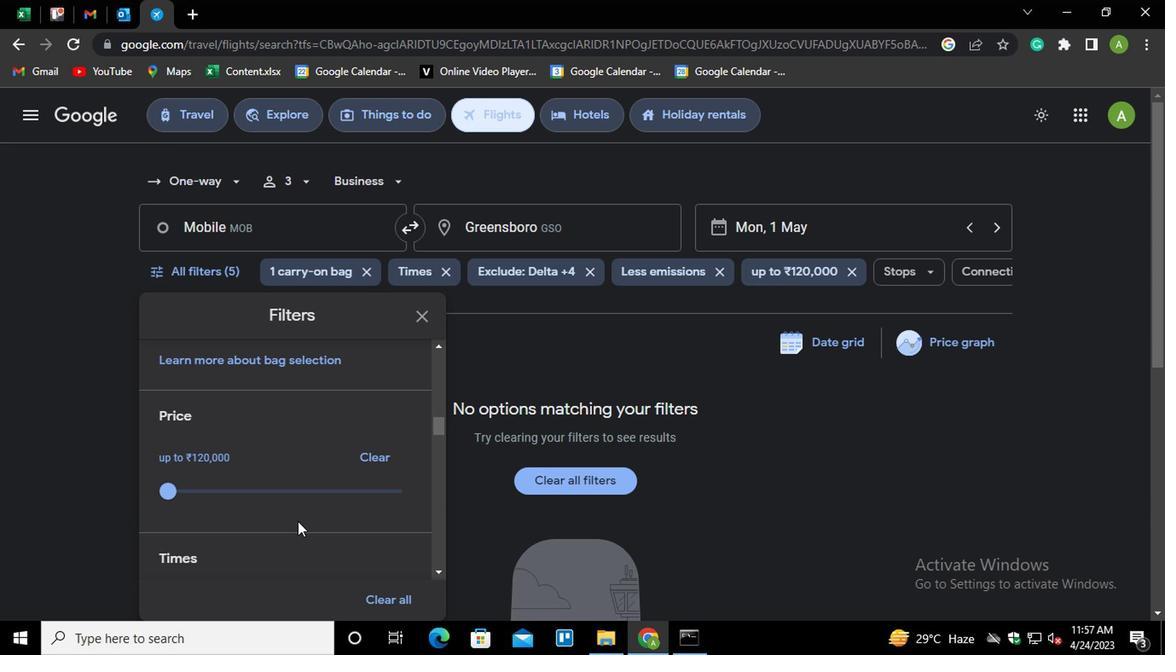 
Action: Mouse scrolled (294, 521) with delta (0, -1)
Screenshot: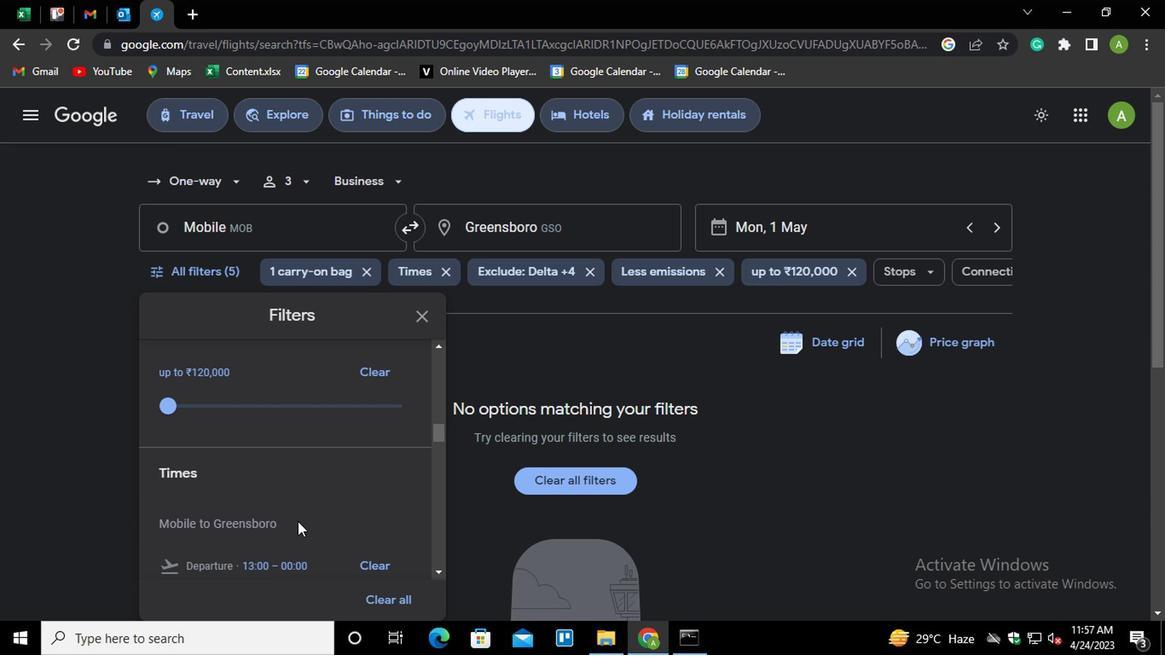 
Action: Mouse moved to (301, 518)
Screenshot: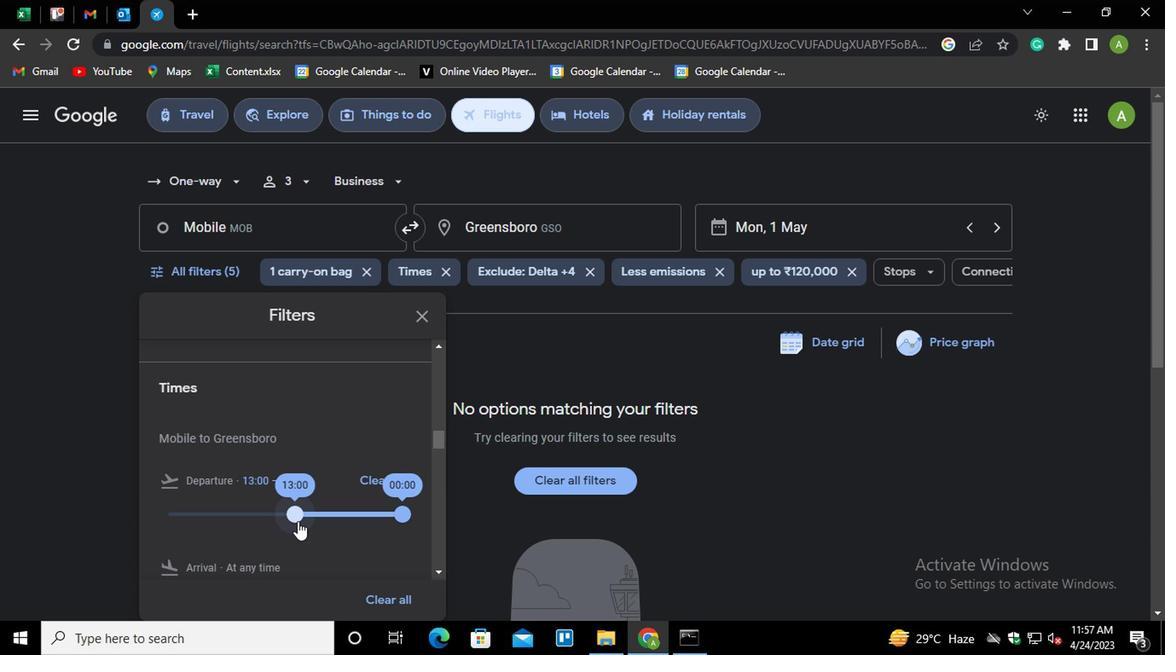 
Action: Mouse pressed left at (301, 518)
Screenshot: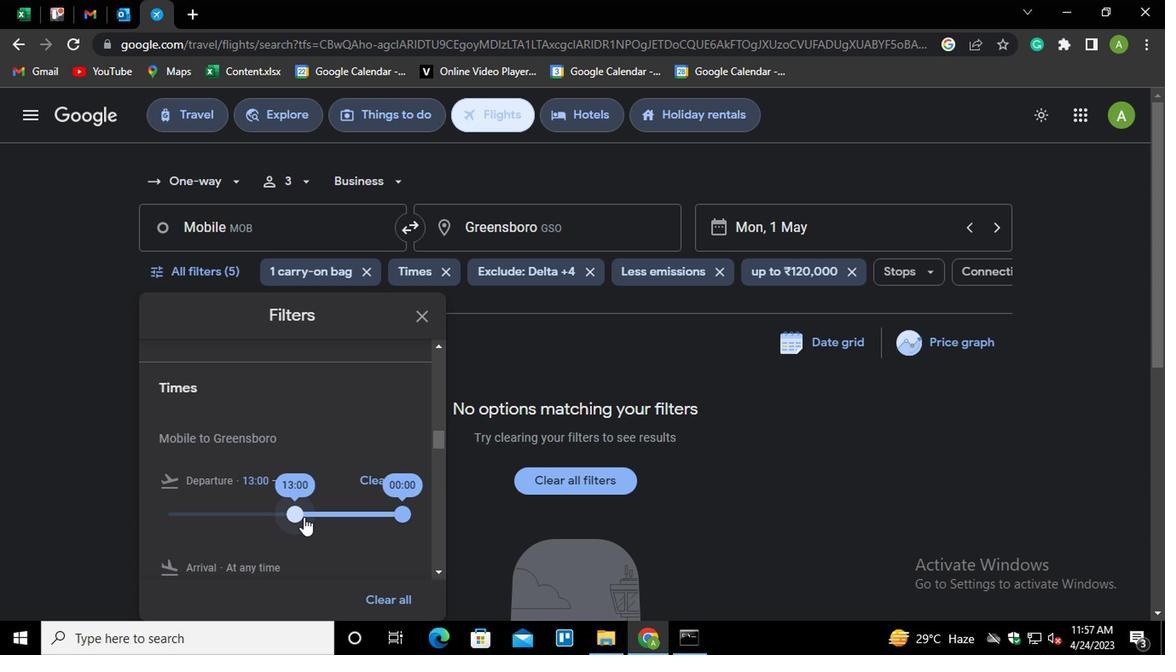
Action: Mouse moved to (313, 529)
Screenshot: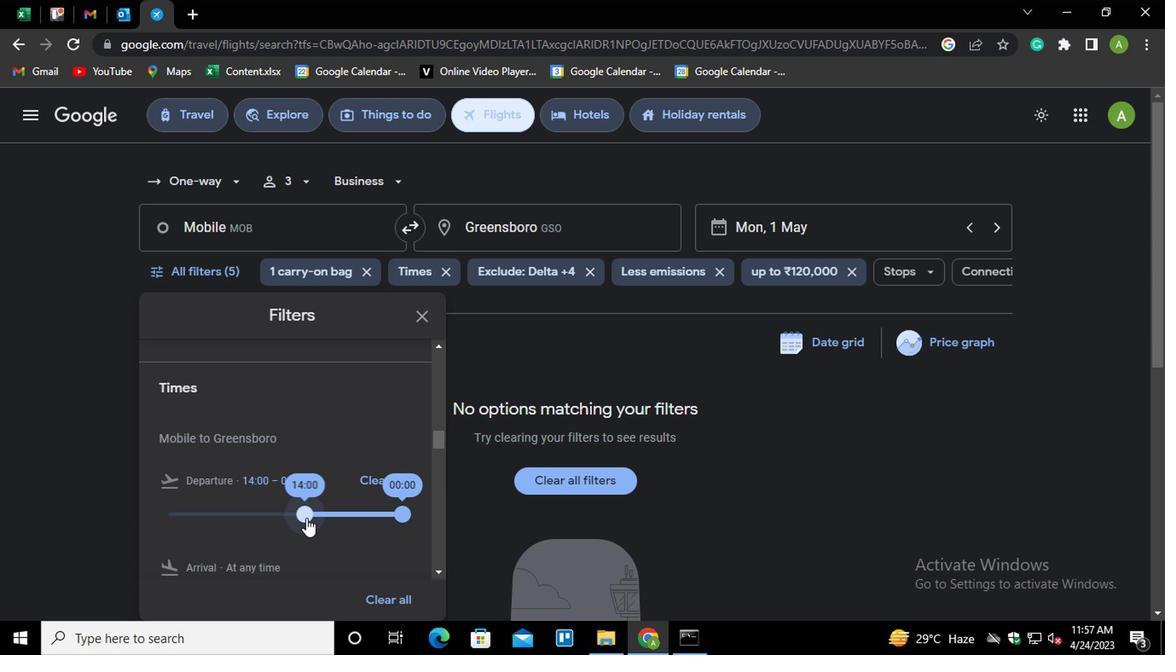 
Action: Mouse scrolled (313, 528) with delta (0, -1)
Screenshot: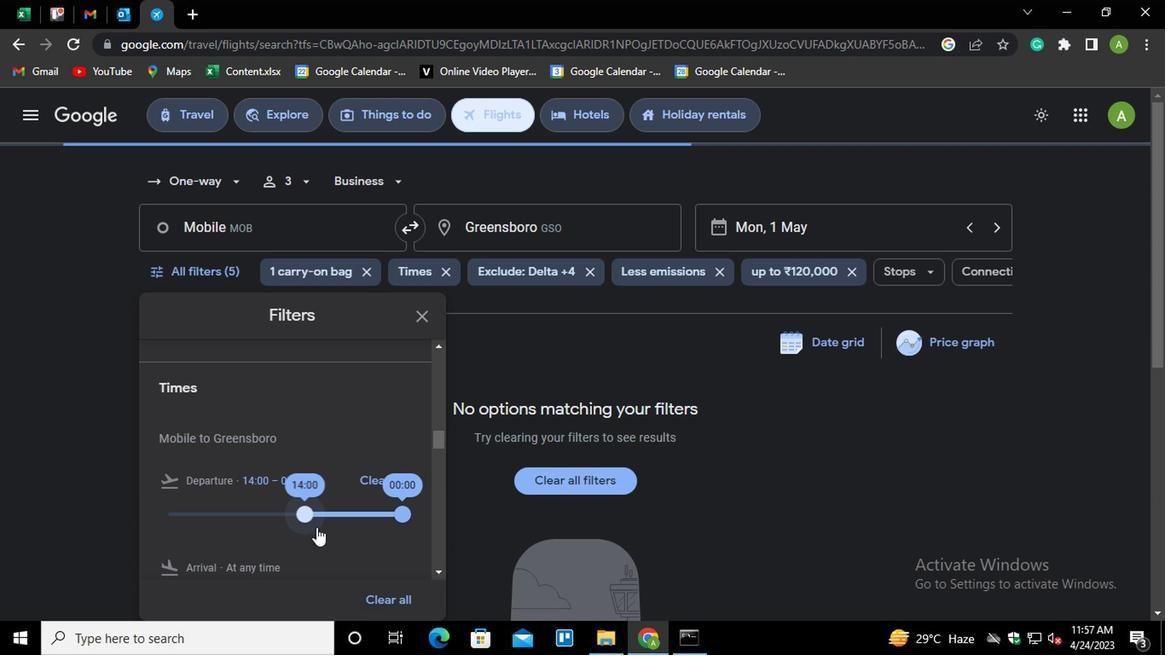 
Action: Mouse scrolled (313, 528) with delta (0, -1)
Screenshot: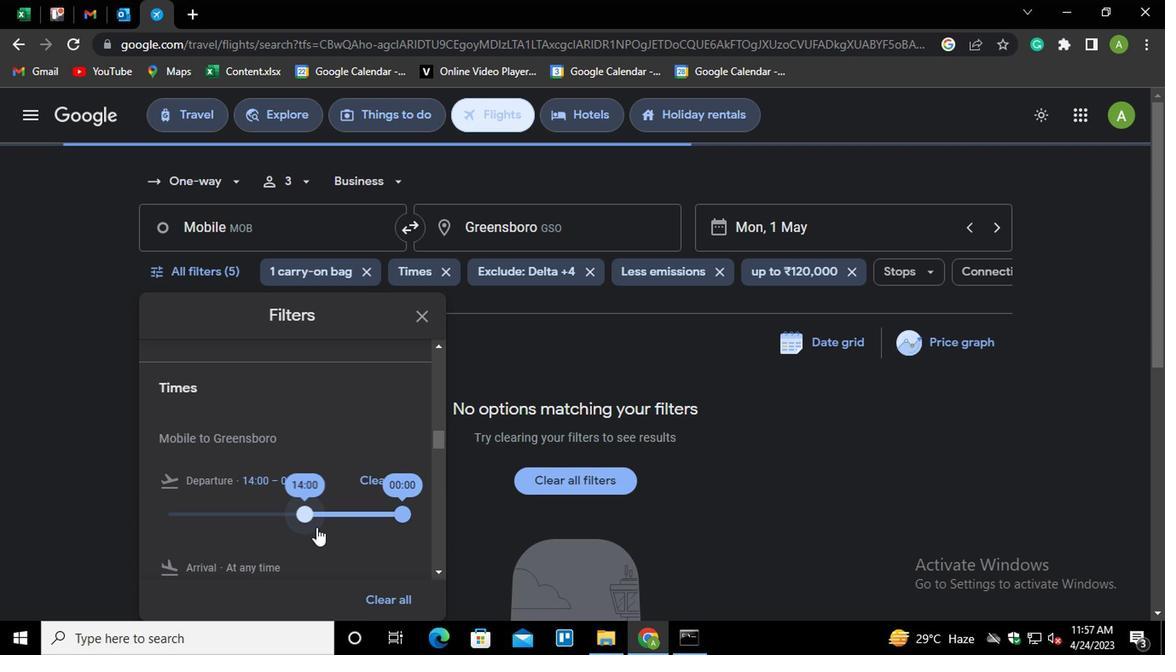 
Action: Mouse scrolled (313, 528) with delta (0, -1)
Screenshot: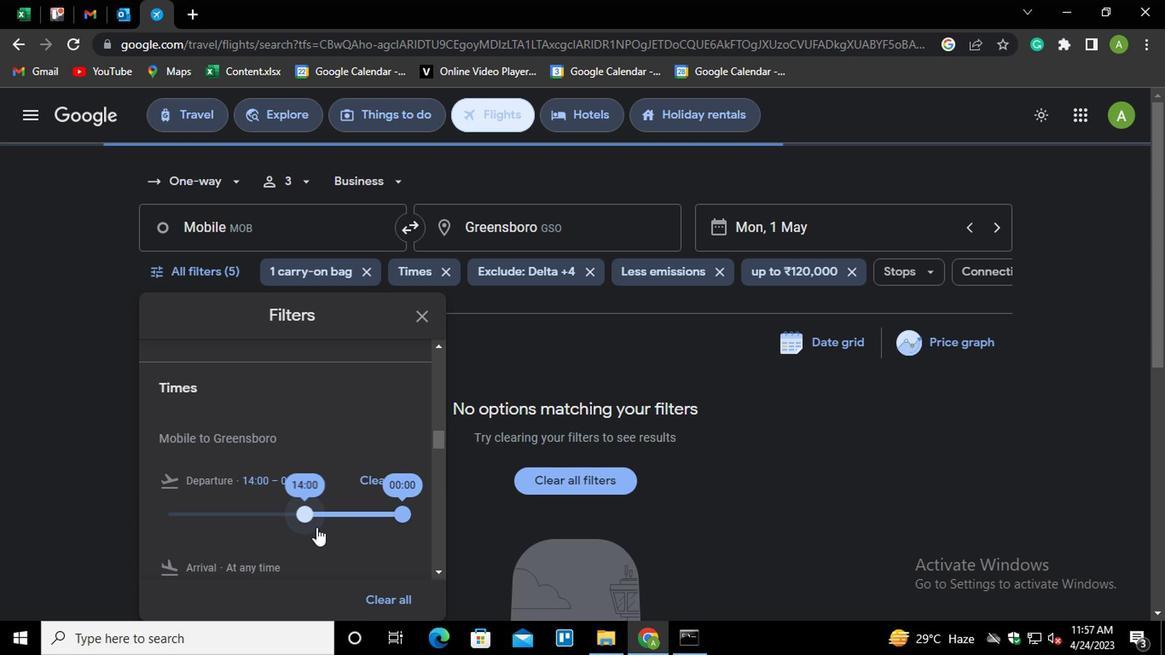 
Action: Mouse scrolled (313, 528) with delta (0, -1)
Screenshot: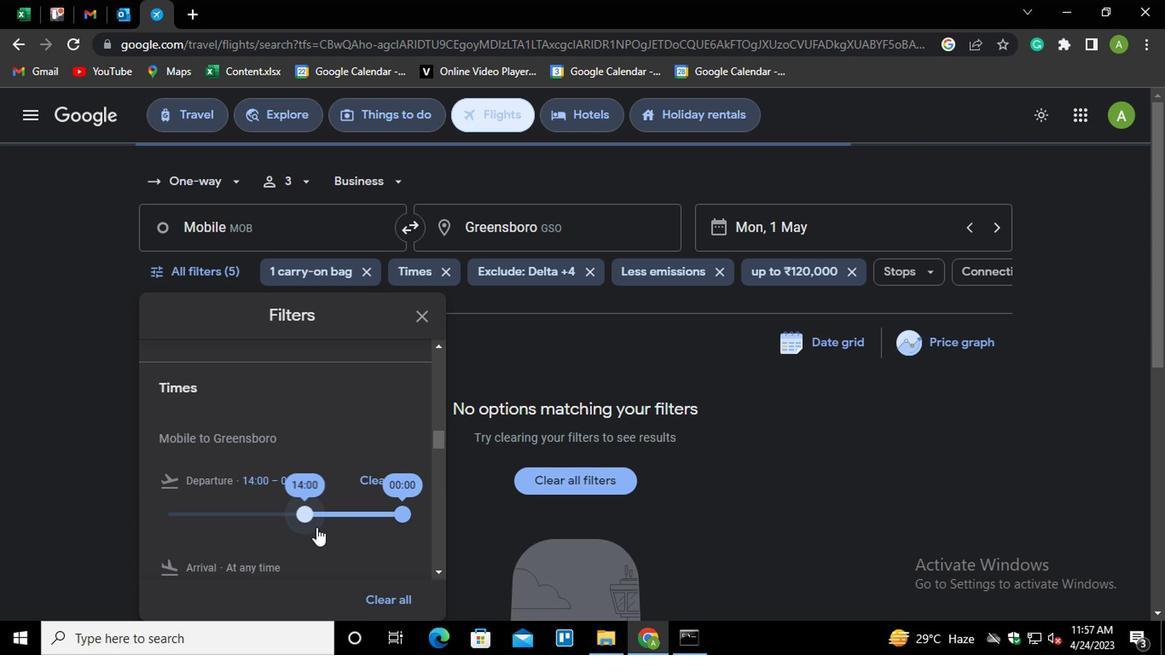 
Action: Mouse scrolled (313, 528) with delta (0, -1)
Screenshot: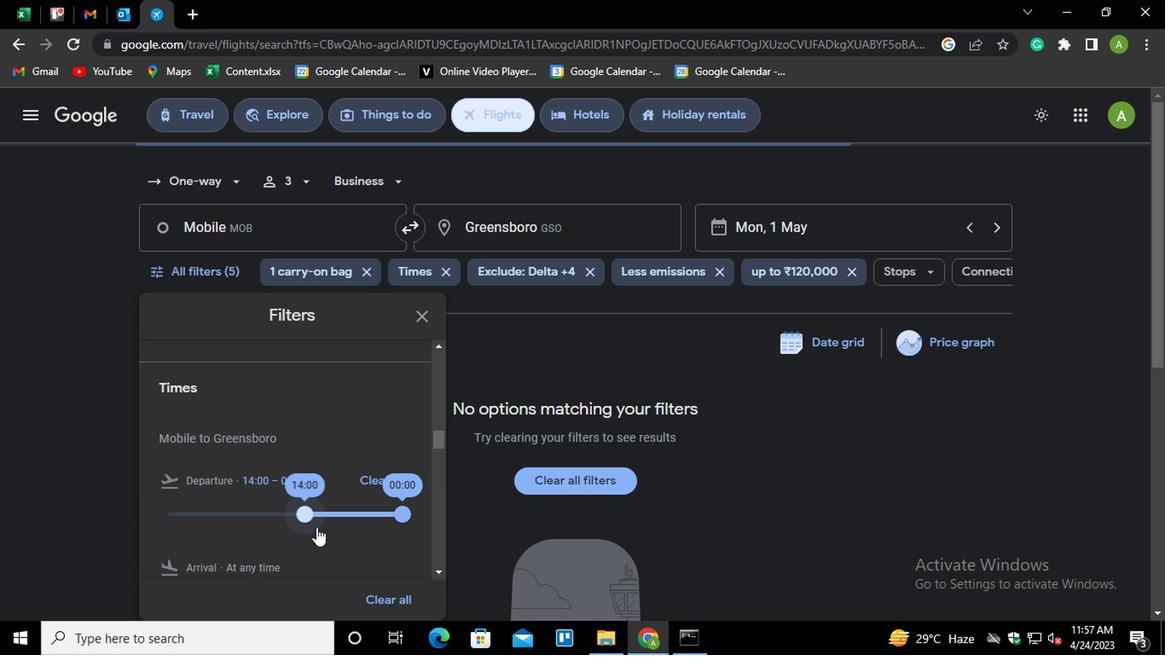 
Action: Mouse scrolled (313, 528) with delta (0, -1)
Screenshot: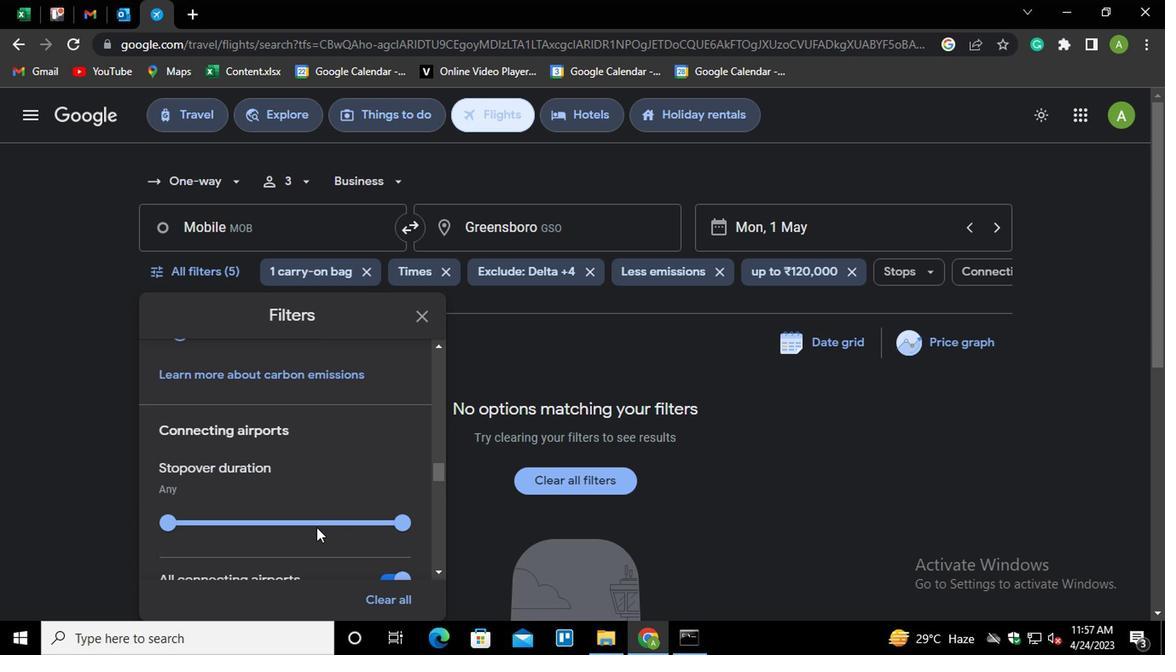
Action: Mouse scrolled (313, 528) with delta (0, -1)
Screenshot: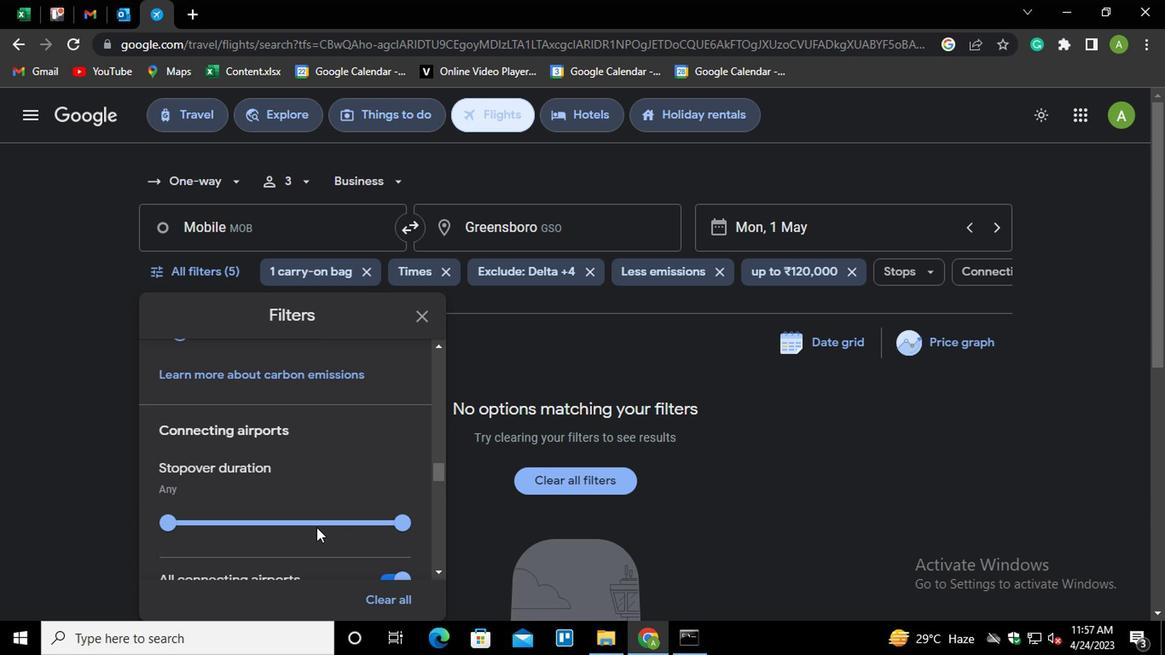 
Action: Mouse moved to (548, 358)
Screenshot: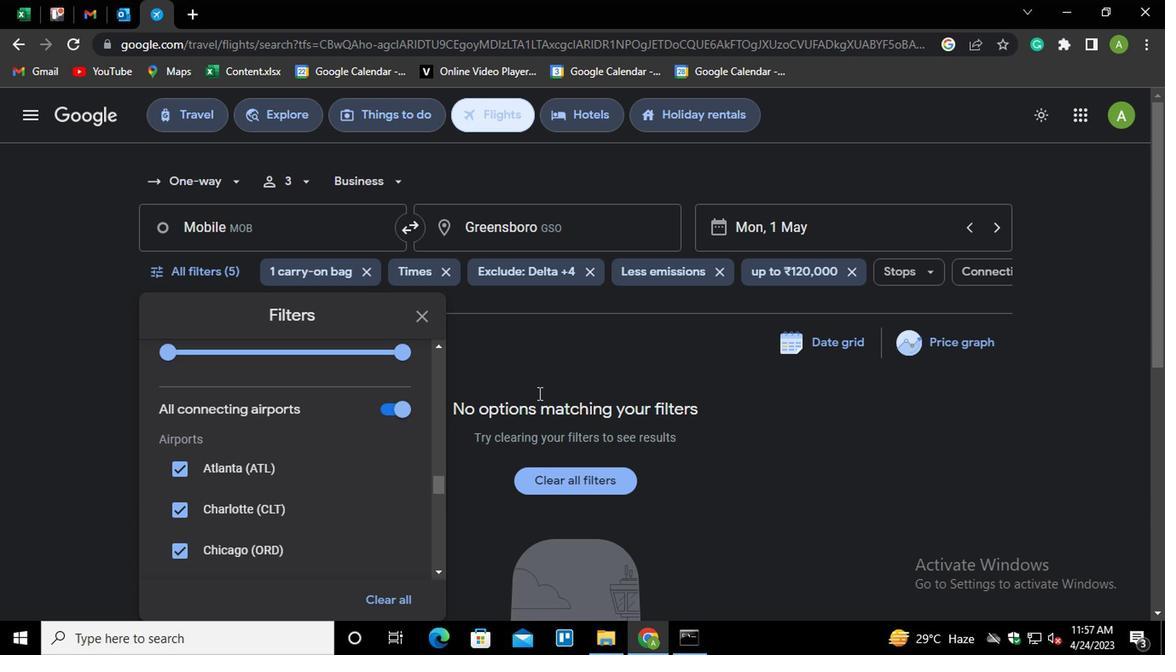 
Action: Mouse pressed left at (548, 358)
Screenshot: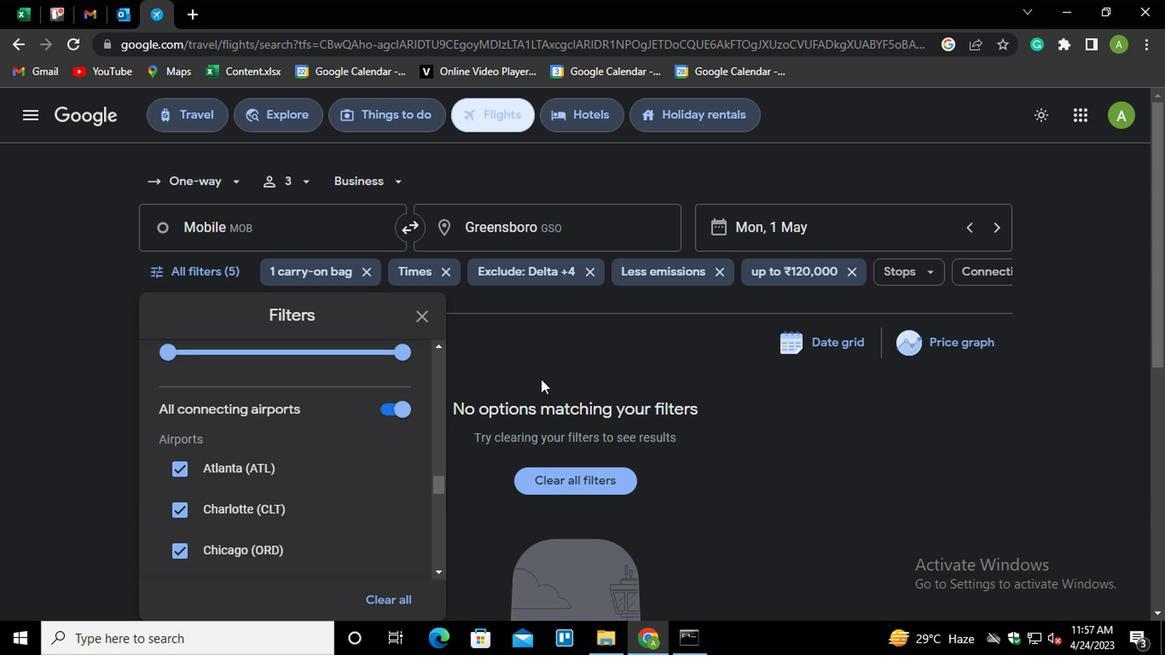 
